 Task: Look for space in Mymensingh, Bangladesh from 8th June, 2023 to 12th June, 2023 for 2 adults in price range Rs.8000 to Rs.16000. Place can be private room with 1  bedroom having 1 bed and 1 bathroom. Property type can be flathotel. Amenities needed are: air conditioning, . Booking option can be shelf check-in. Required host language is English.
Action: Mouse moved to (442, 110)
Screenshot: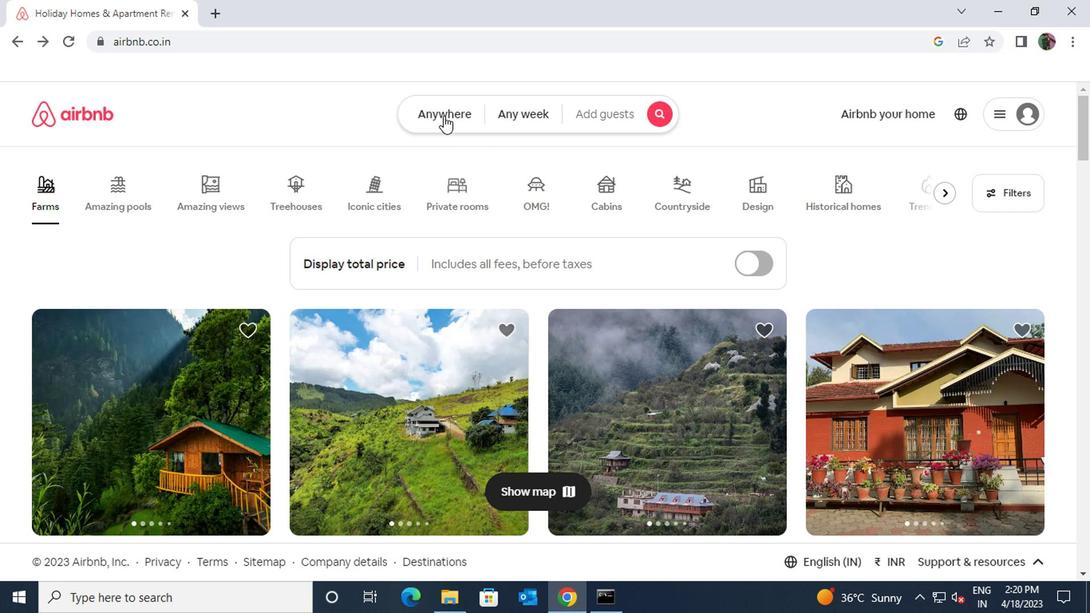 
Action: Mouse pressed left at (442, 110)
Screenshot: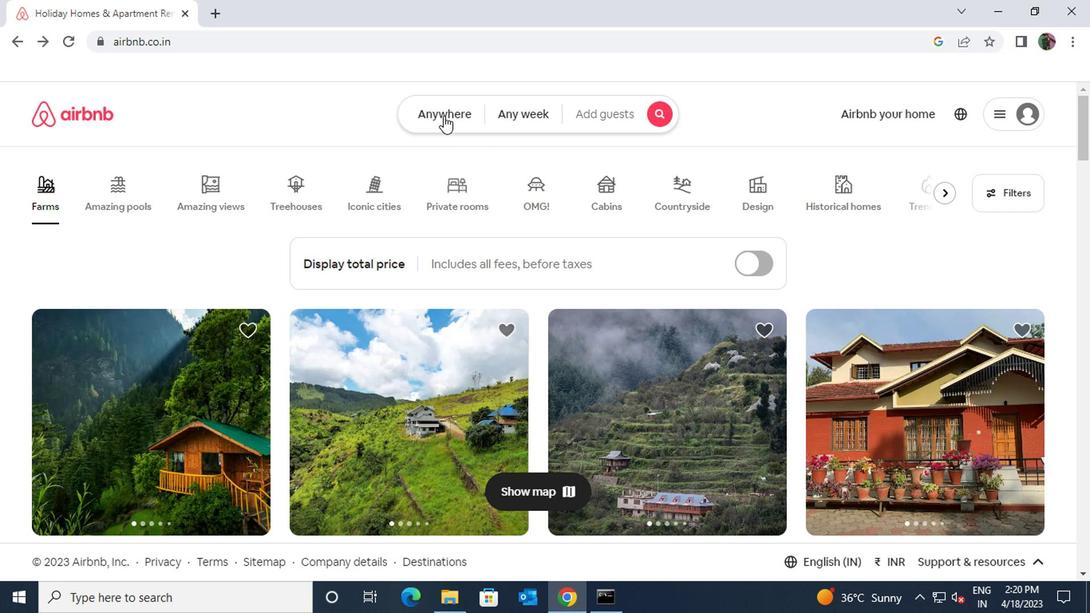 
Action: Mouse moved to (371, 173)
Screenshot: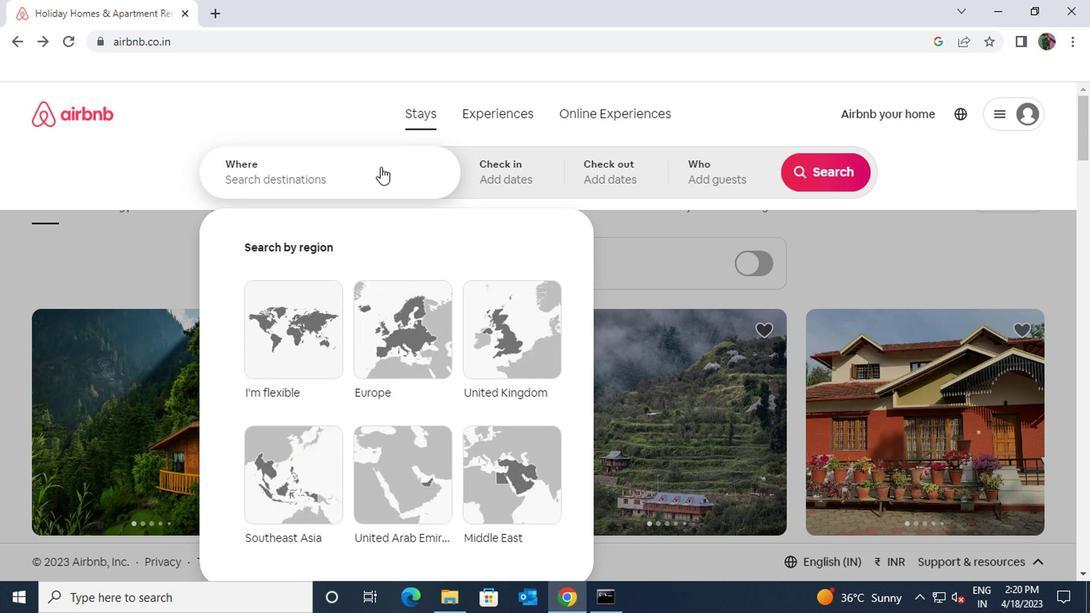 
Action: Mouse pressed left at (371, 173)
Screenshot: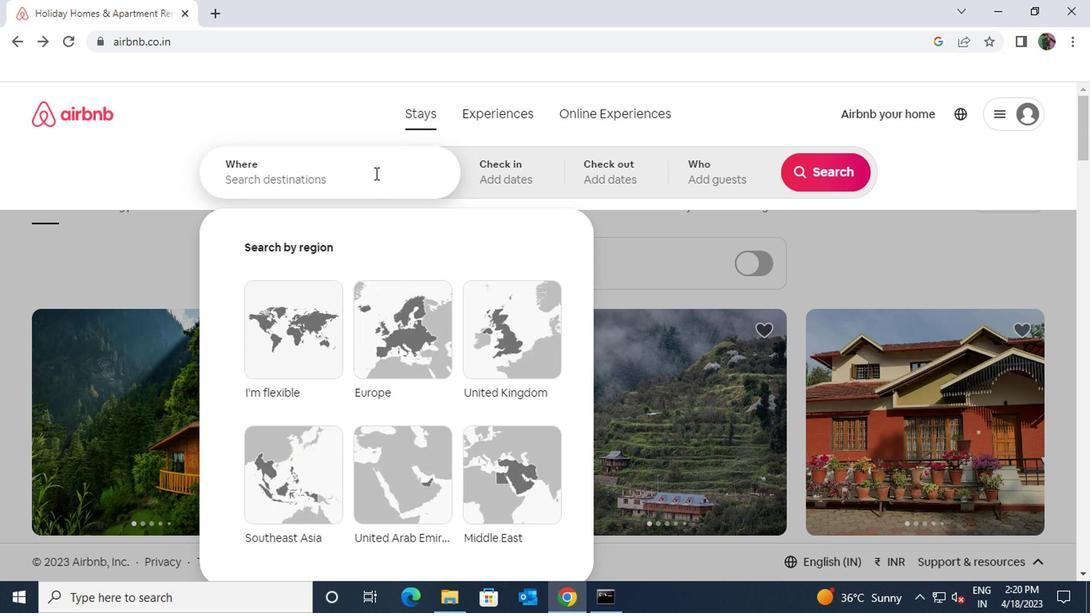 
Action: Mouse moved to (443, 157)
Screenshot: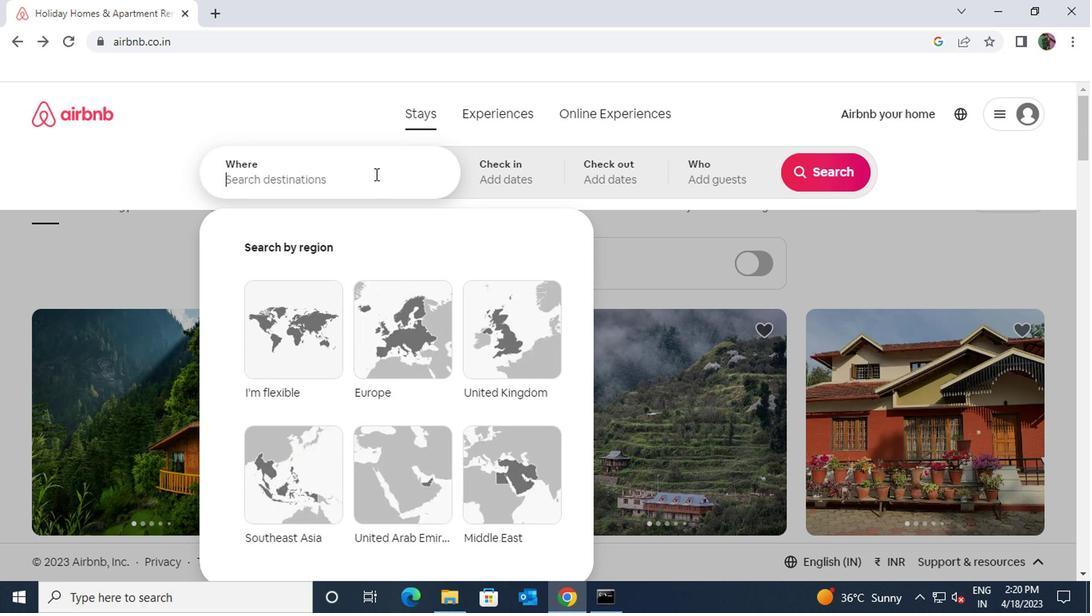 
Action: Key pressed mymensingh
Screenshot: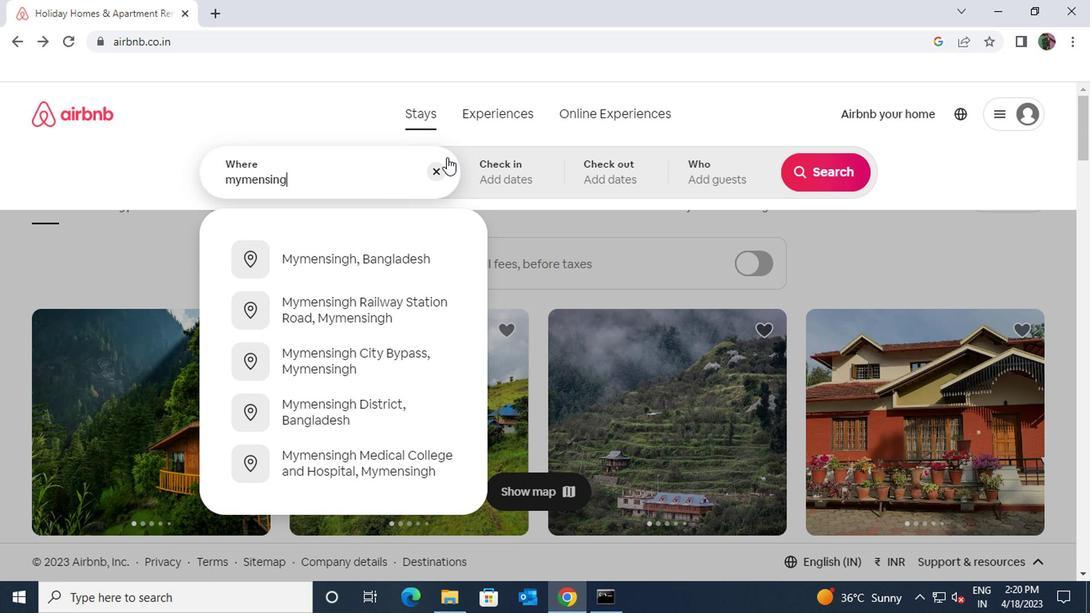 
Action: Mouse moved to (398, 263)
Screenshot: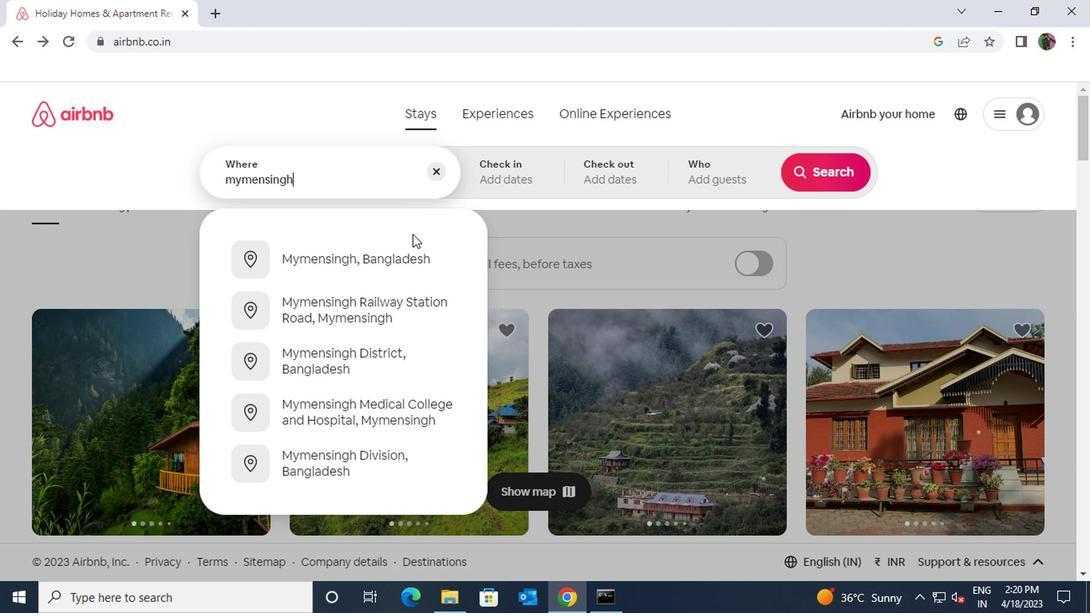 
Action: Mouse pressed left at (398, 263)
Screenshot: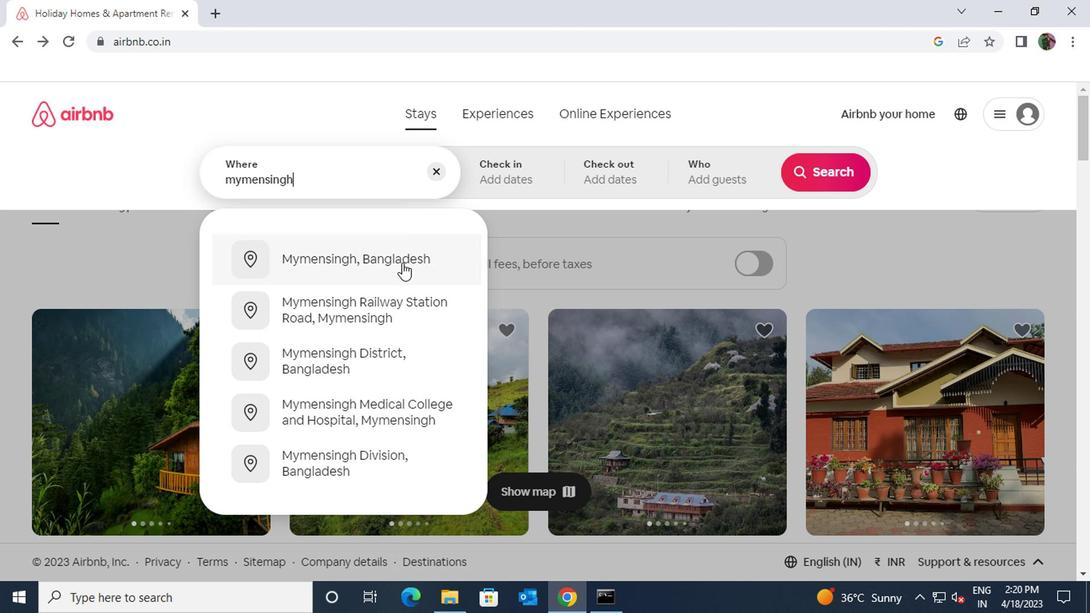 
Action: Mouse moved to (801, 296)
Screenshot: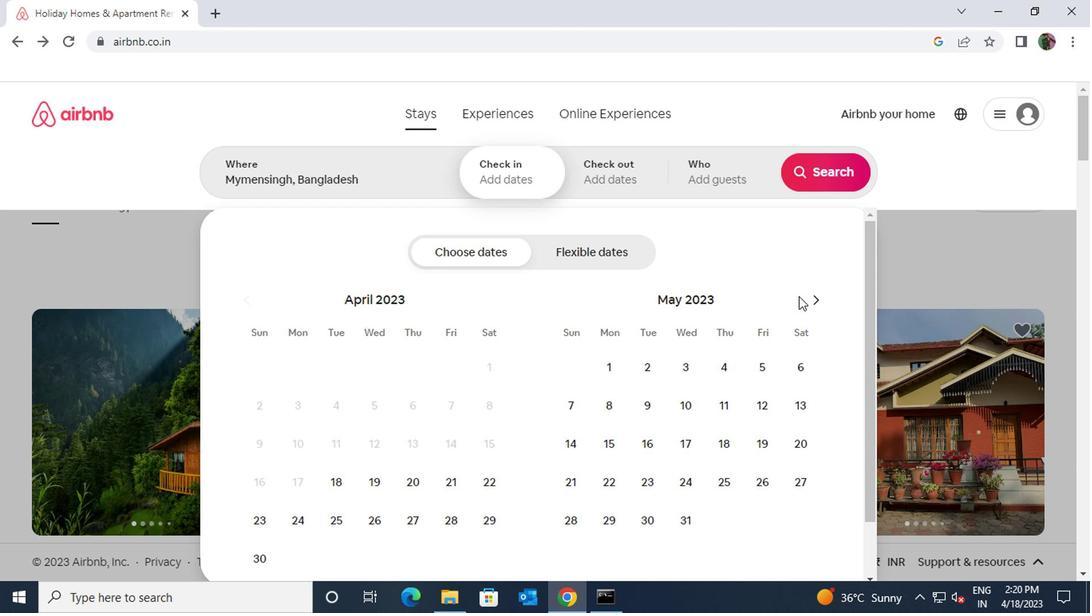 
Action: Mouse pressed left at (801, 296)
Screenshot: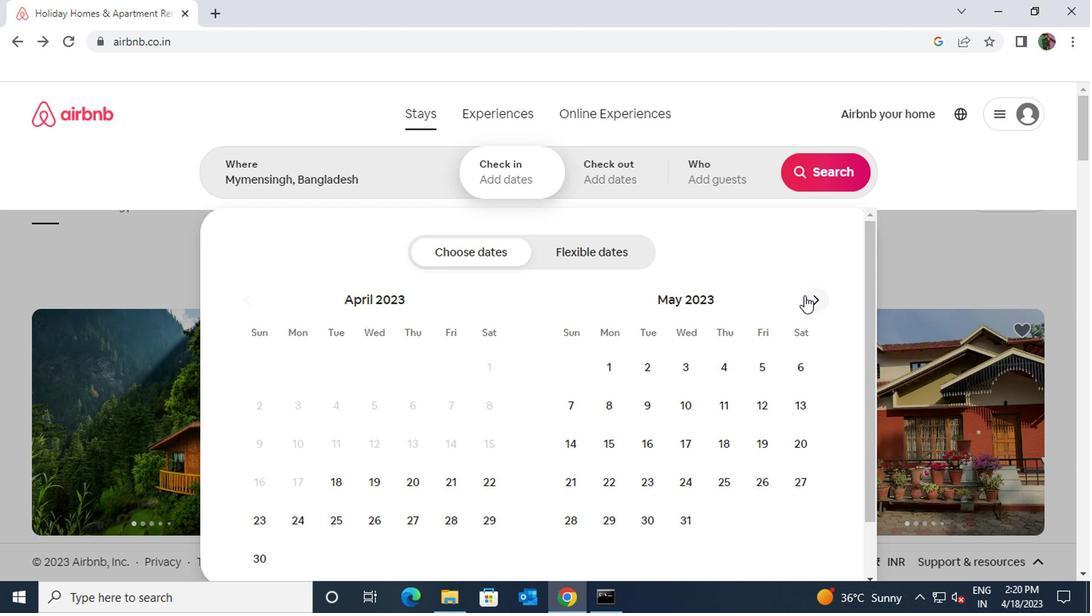 
Action: Mouse moved to (724, 405)
Screenshot: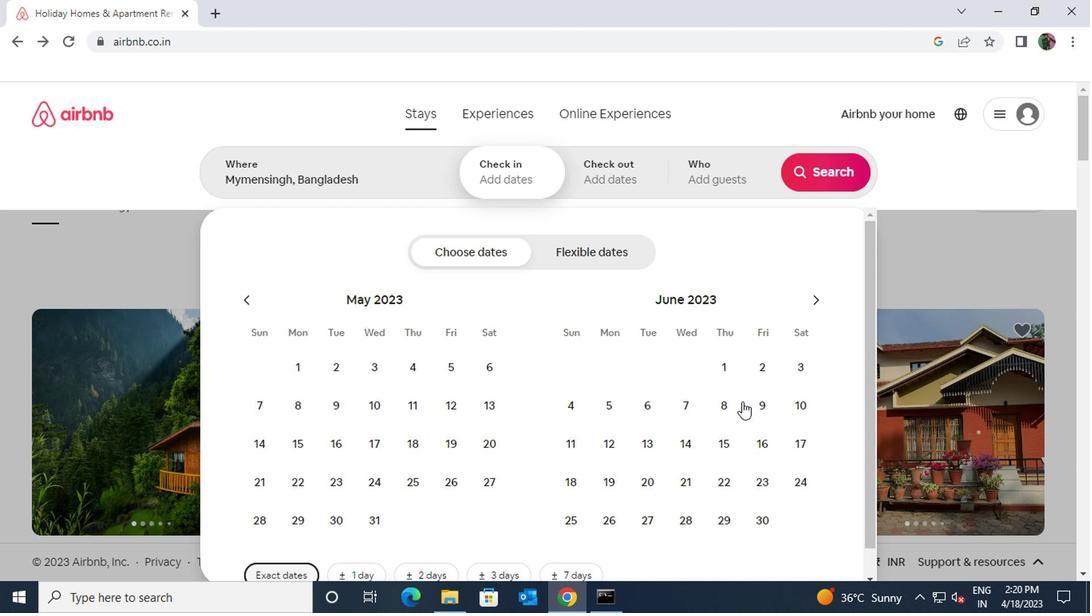 
Action: Mouse pressed left at (724, 405)
Screenshot: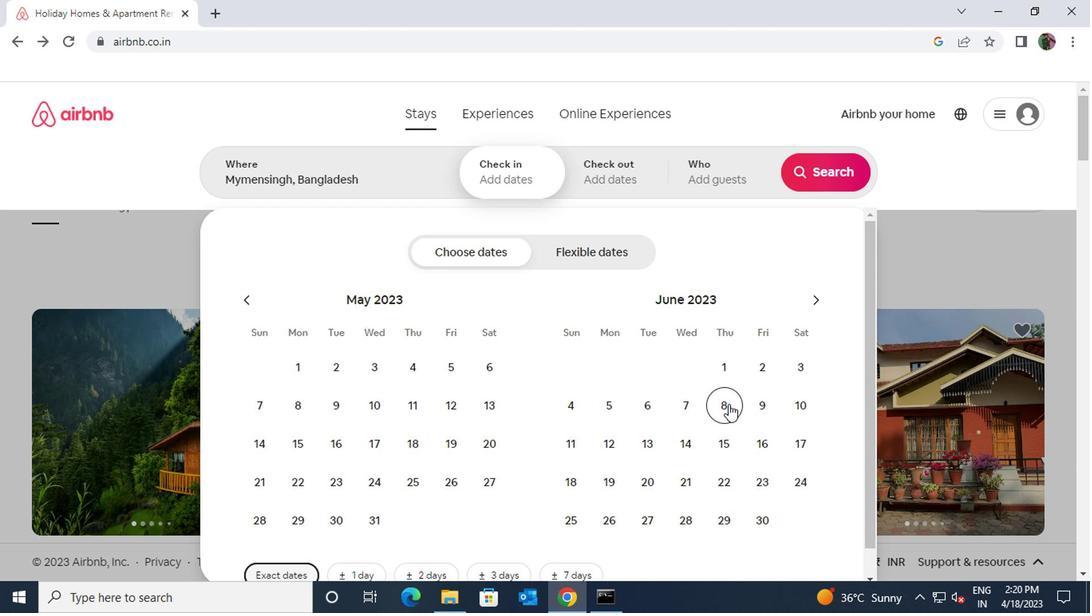 
Action: Mouse moved to (606, 435)
Screenshot: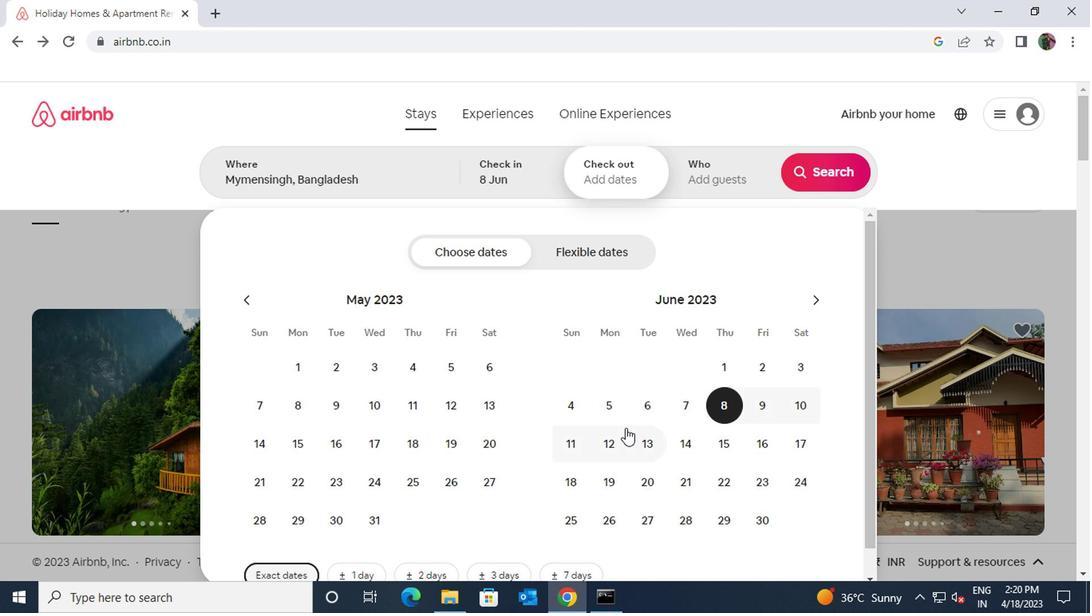 
Action: Mouse pressed left at (606, 435)
Screenshot: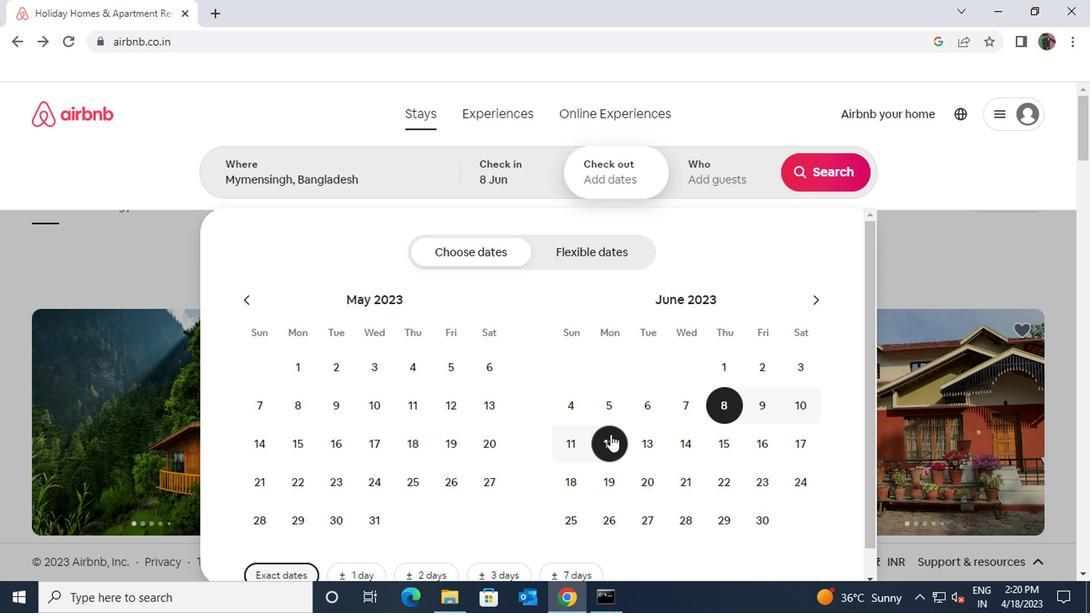 
Action: Mouse moved to (702, 173)
Screenshot: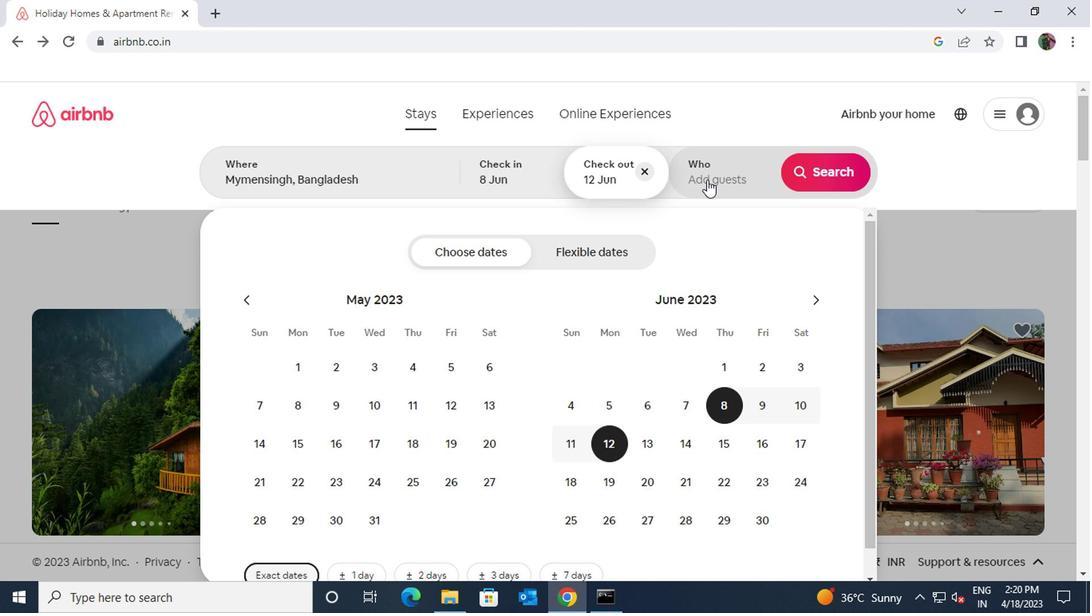 
Action: Mouse pressed left at (702, 173)
Screenshot: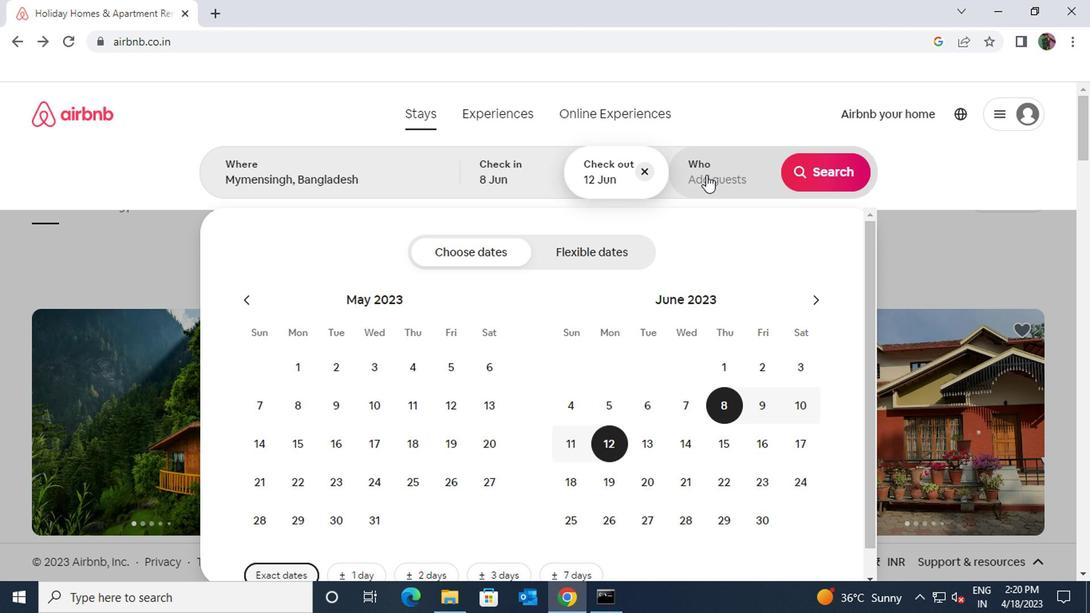 
Action: Mouse moved to (834, 256)
Screenshot: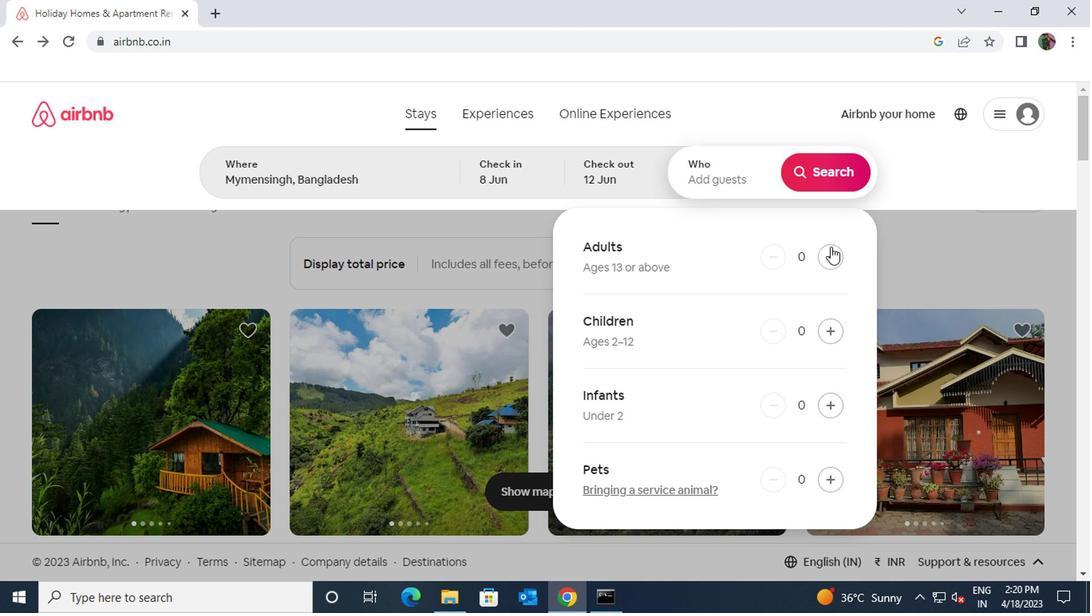 
Action: Mouse pressed left at (834, 256)
Screenshot: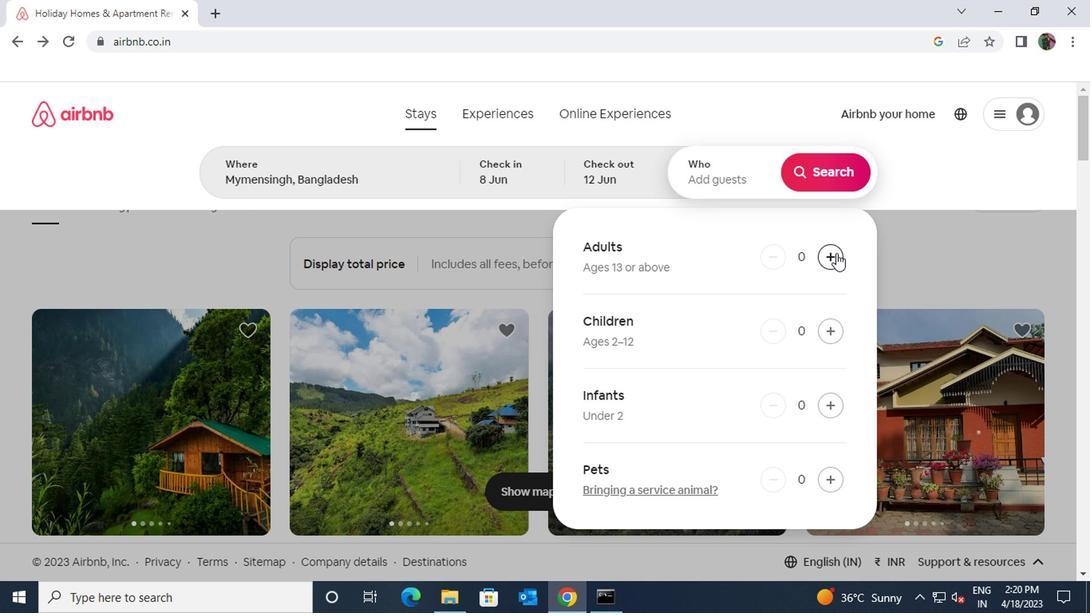 
Action: Mouse moved to (834, 256)
Screenshot: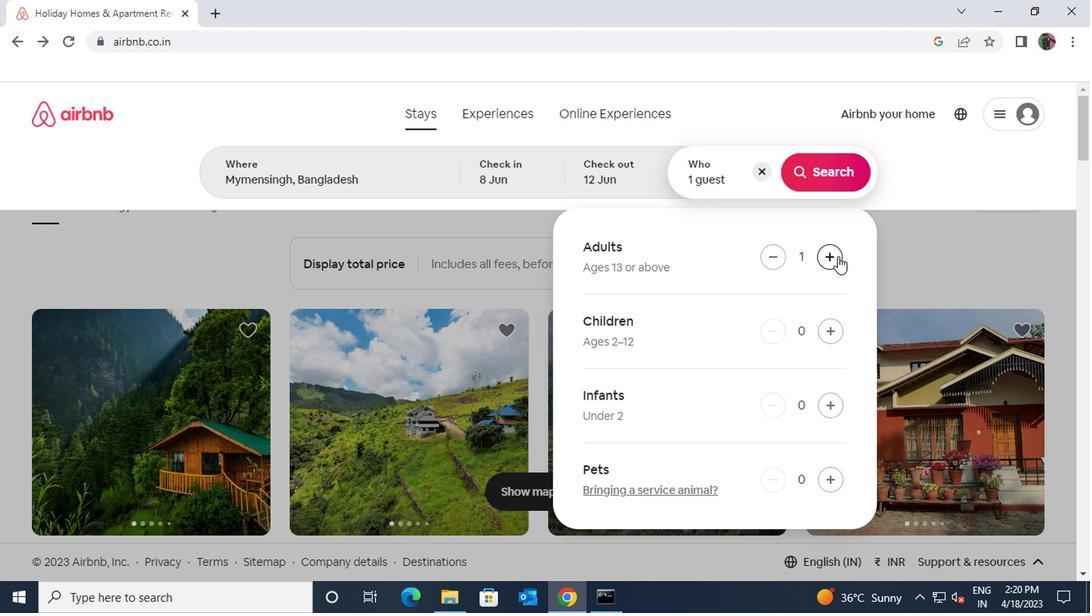
Action: Mouse pressed left at (834, 256)
Screenshot: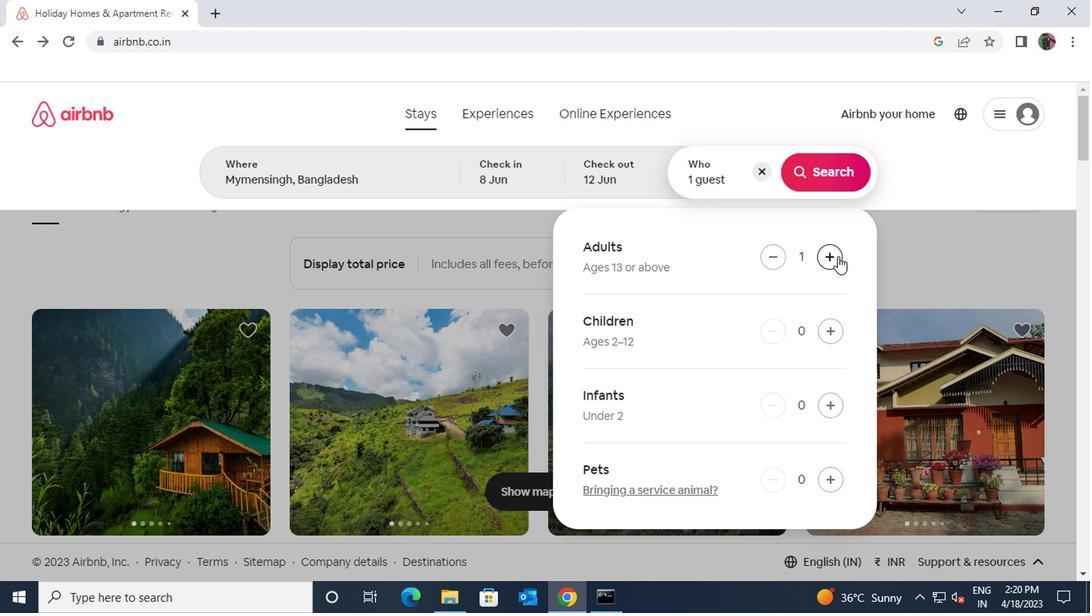 
Action: Mouse moved to (822, 176)
Screenshot: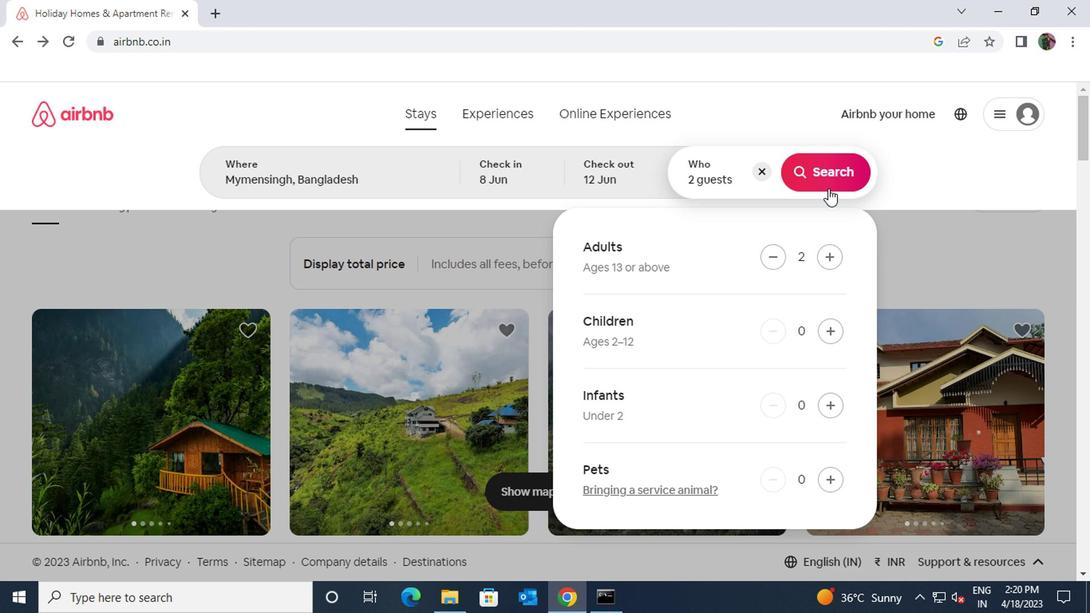 
Action: Mouse pressed left at (822, 176)
Screenshot: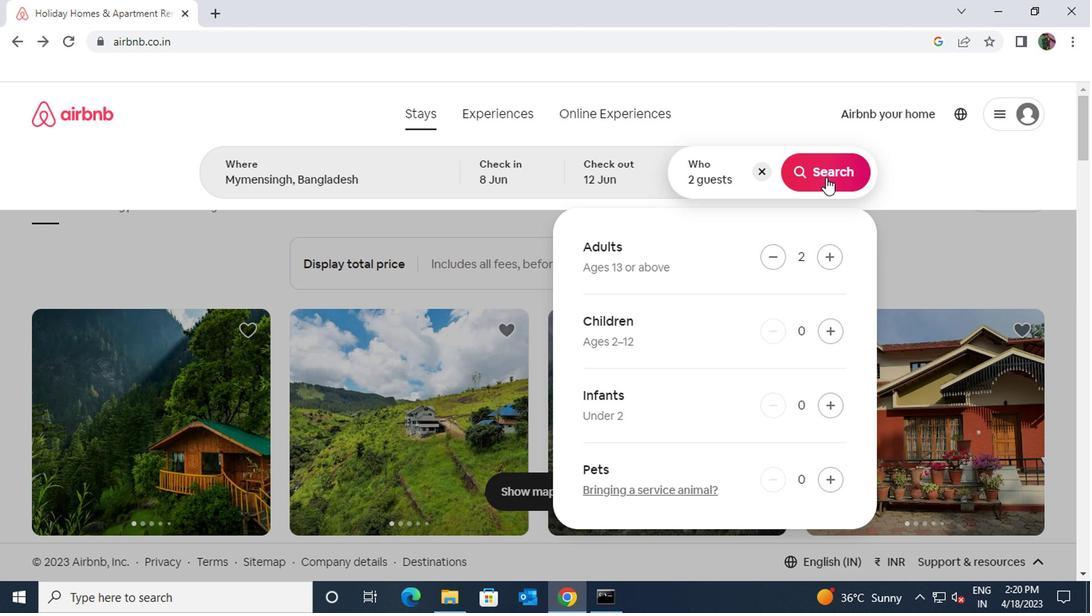
Action: Mouse moved to (997, 173)
Screenshot: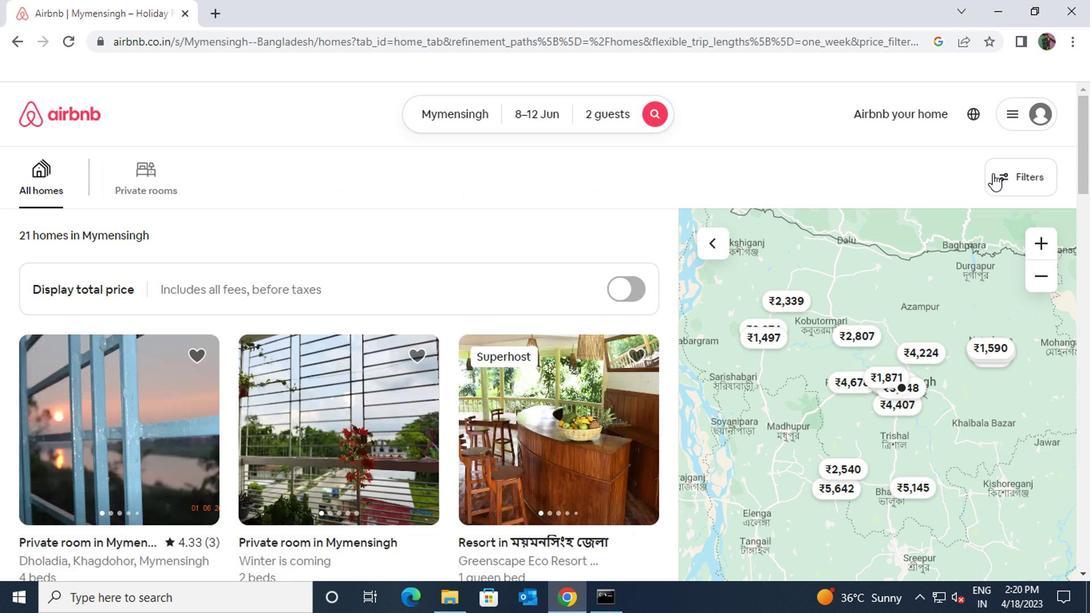 
Action: Mouse pressed left at (997, 173)
Screenshot: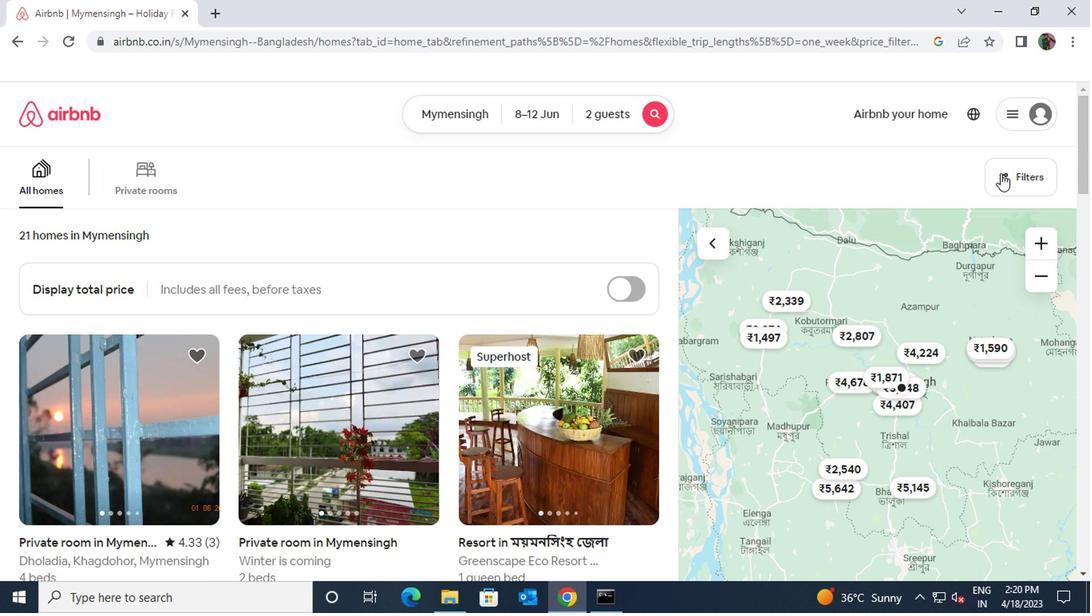 
Action: Mouse moved to (336, 382)
Screenshot: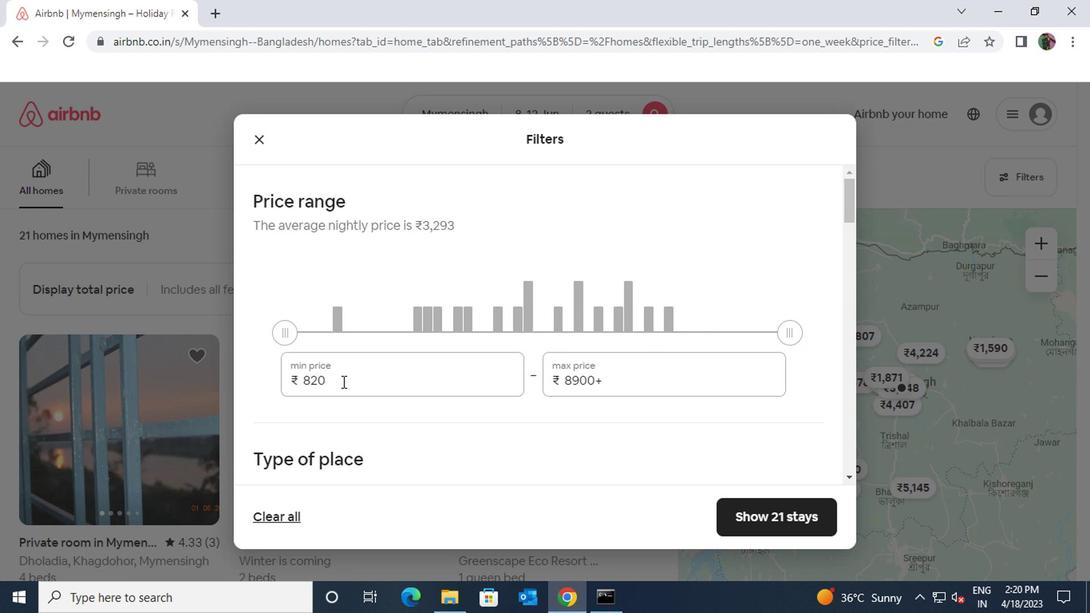 
Action: Mouse pressed left at (336, 382)
Screenshot: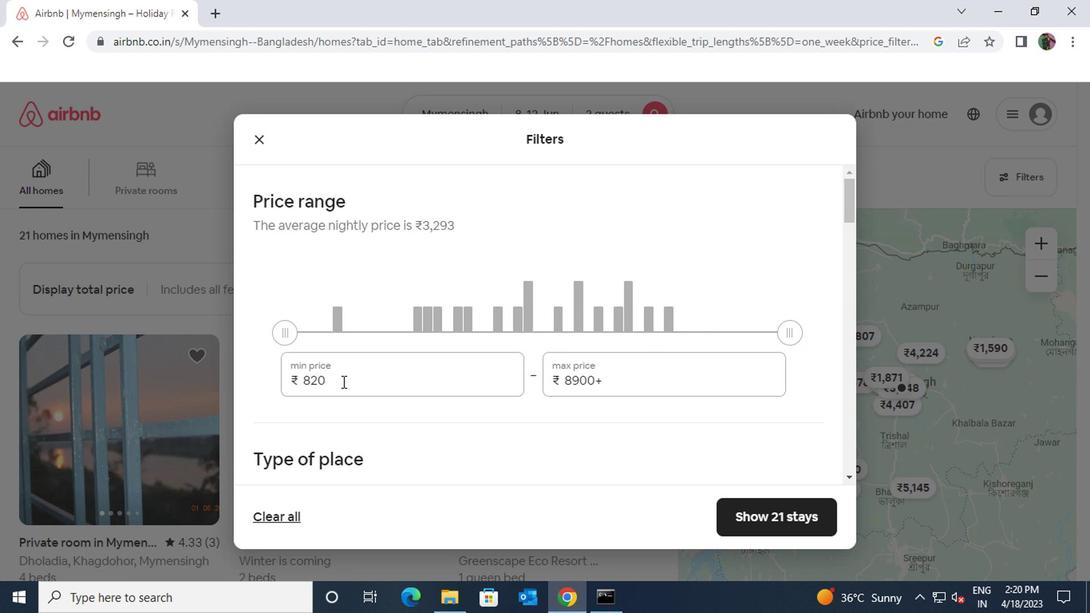 
Action: Mouse moved to (292, 382)
Screenshot: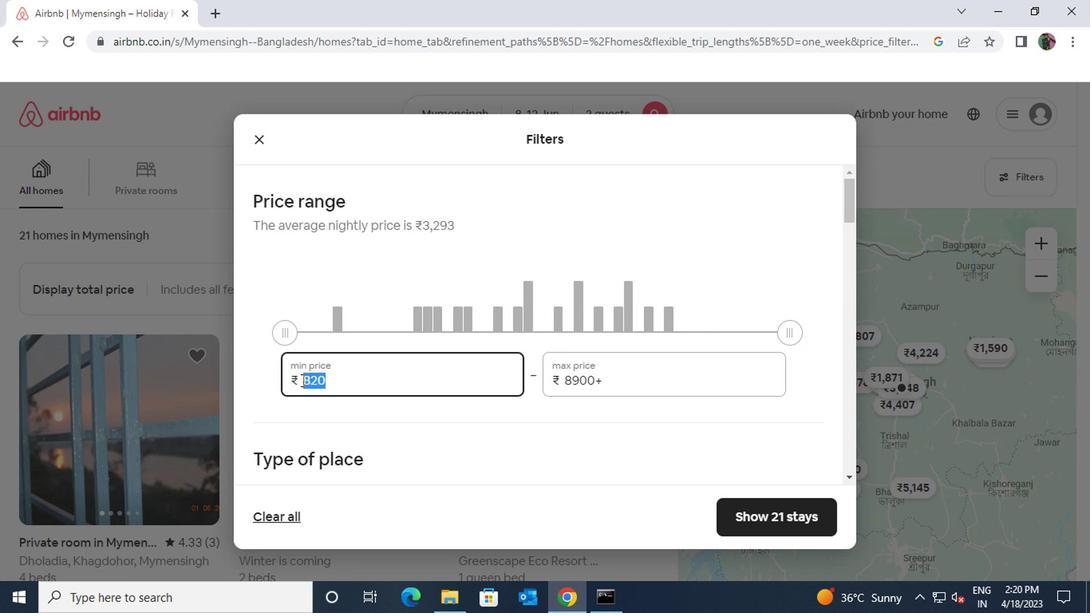 
Action: Key pressed 8000
Screenshot: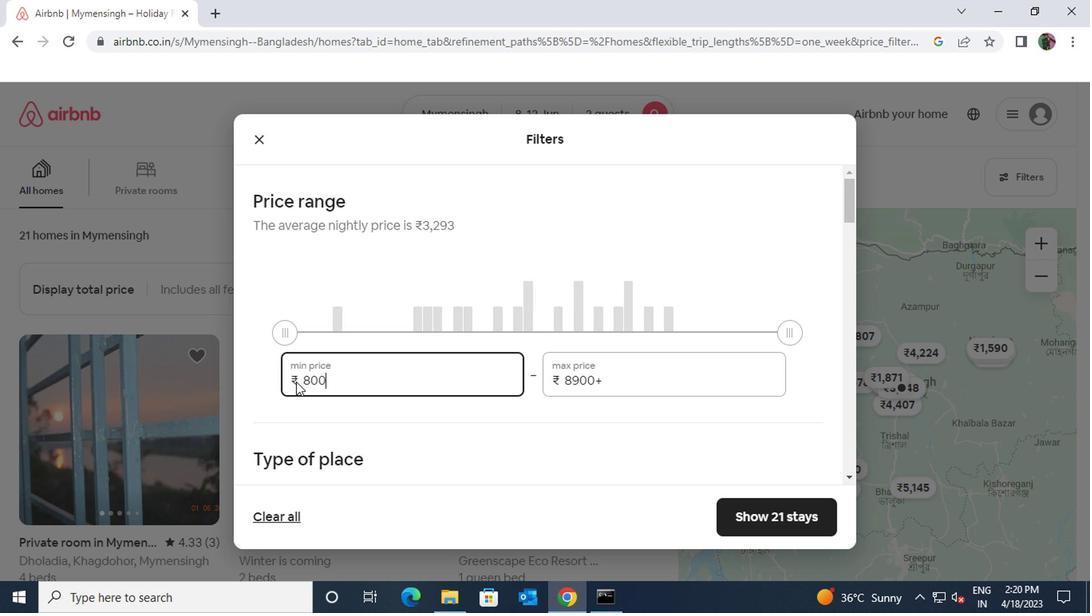 
Action: Mouse moved to (599, 379)
Screenshot: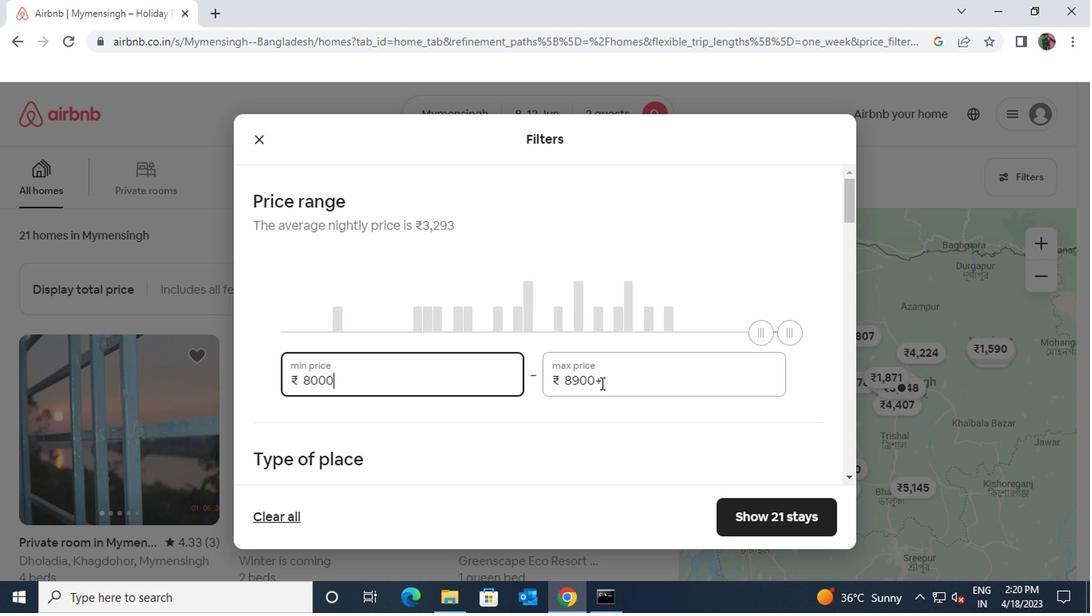 
Action: Mouse pressed left at (599, 379)
Screenshot: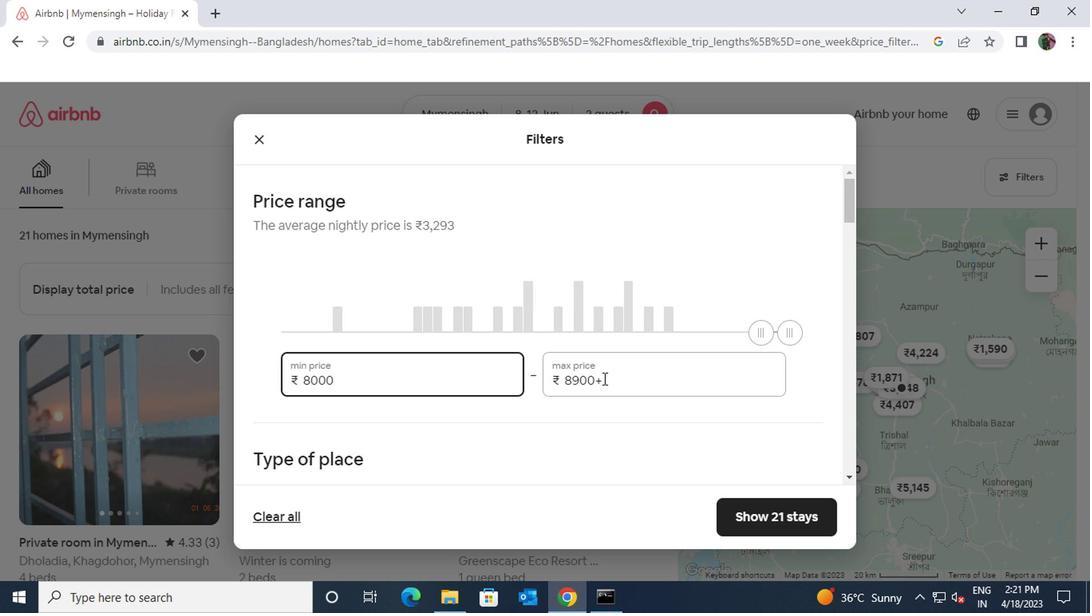 
Action: Mouse moved to (556, 378)
Screenshot: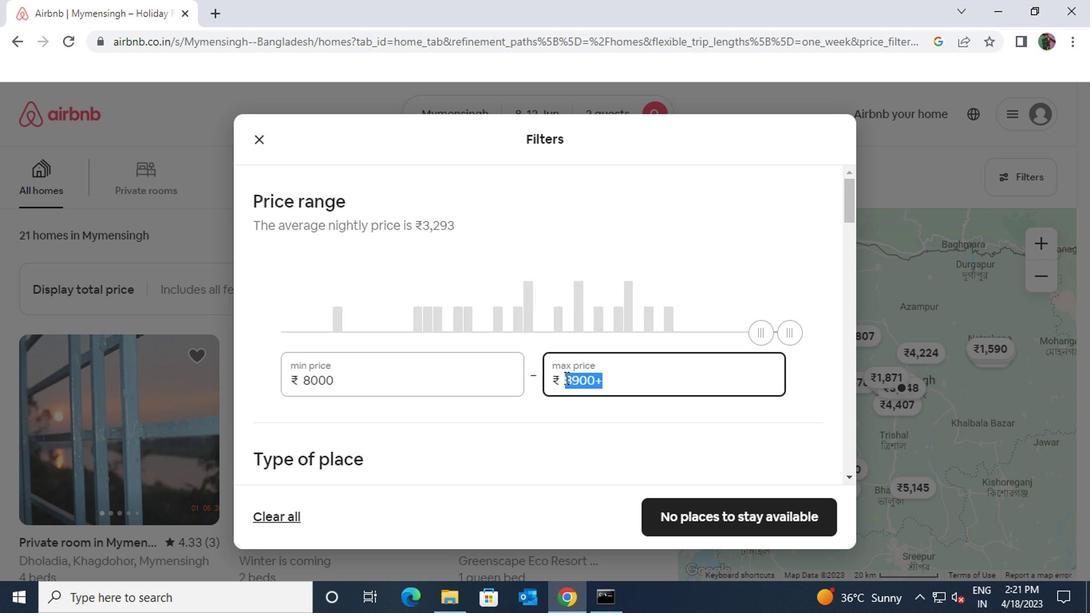 
Action: Key pressed 16000
Screenshot: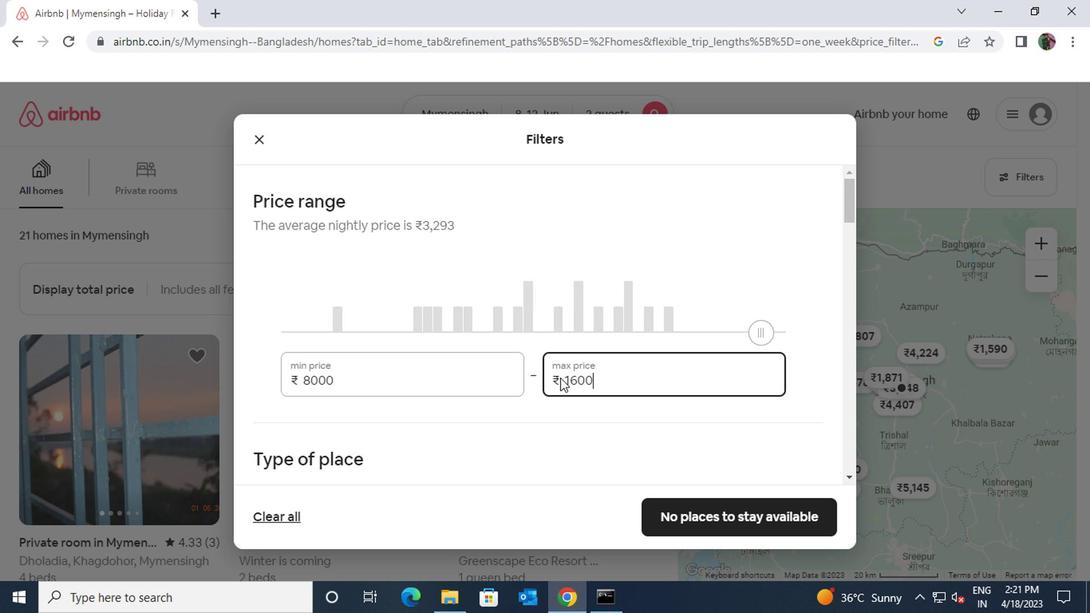 
Action: Mouse moved to (541, 418)
Screenshot: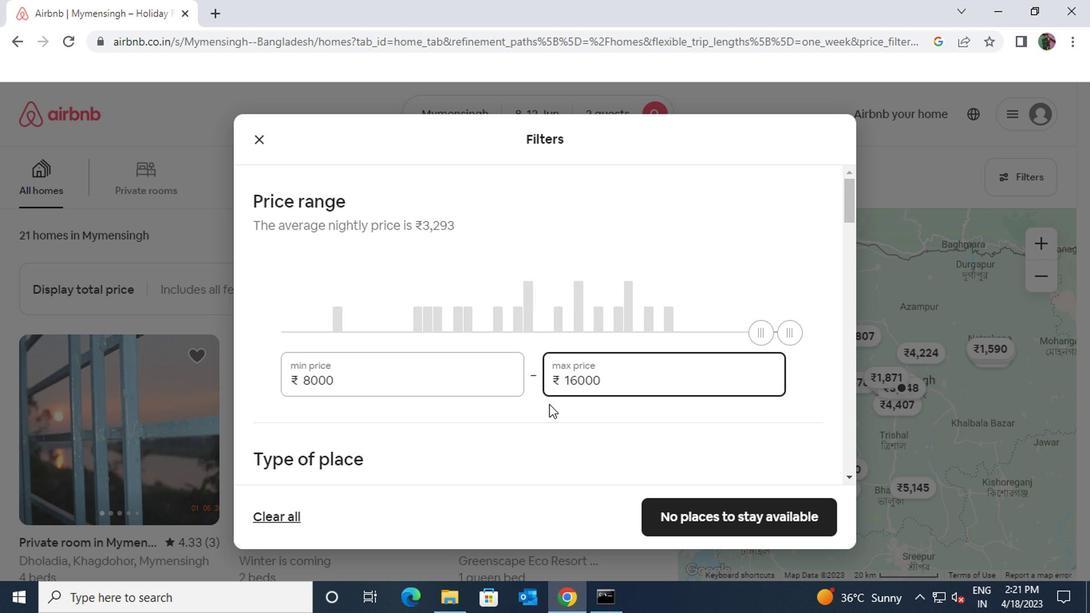 
Action: Mouse scrolled (541, 417) with delta (0, 0)
Screenshot: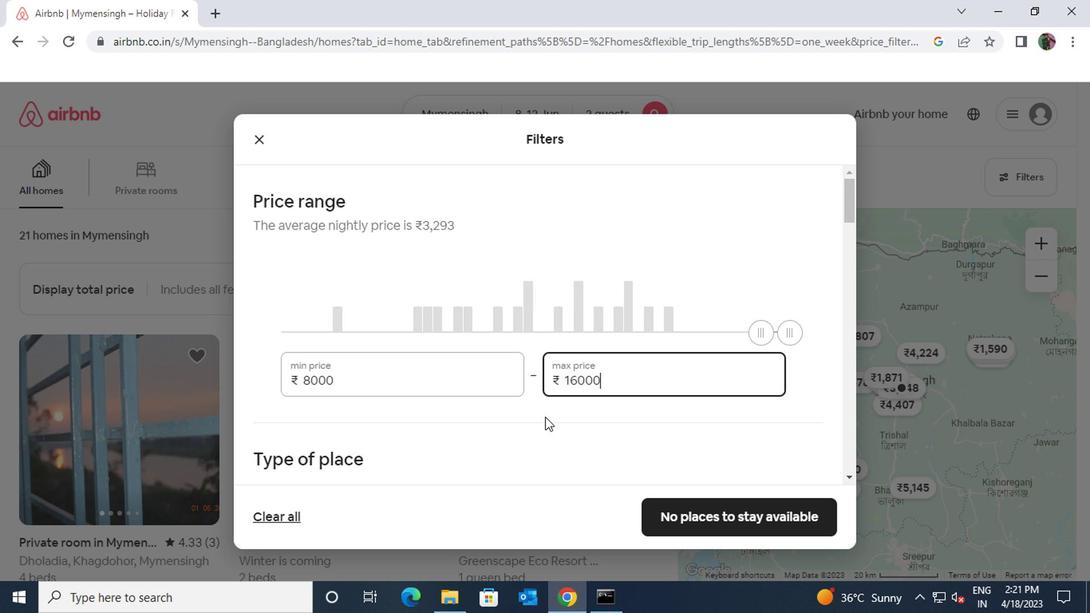 
Action: Mouse scrolled (541, 417) with delta (0, 0)
Screenshot: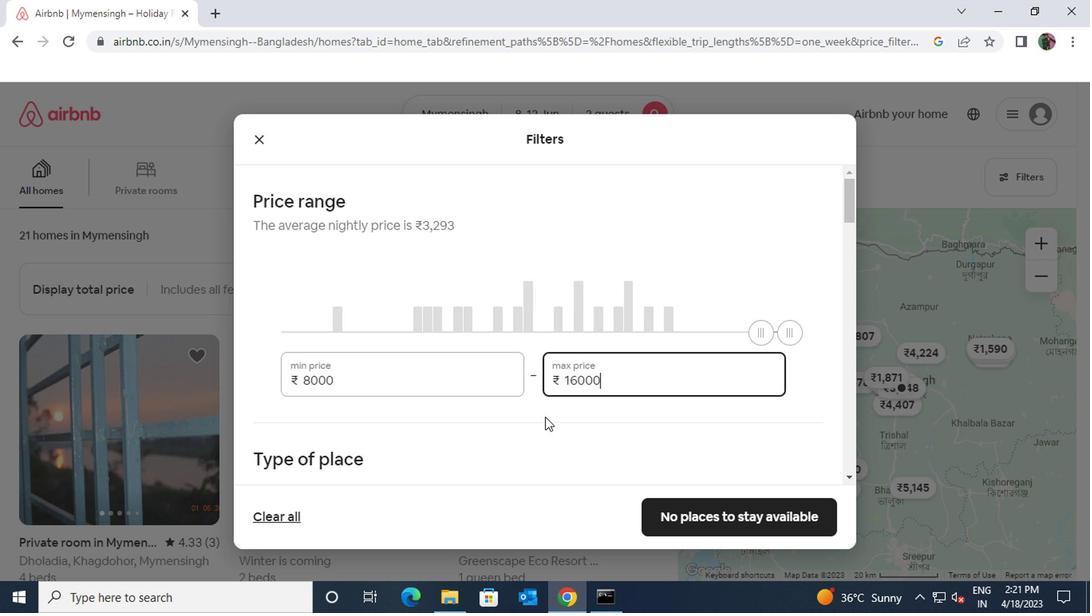 
Action: Mouse moved to (538, 352)
Screenshot: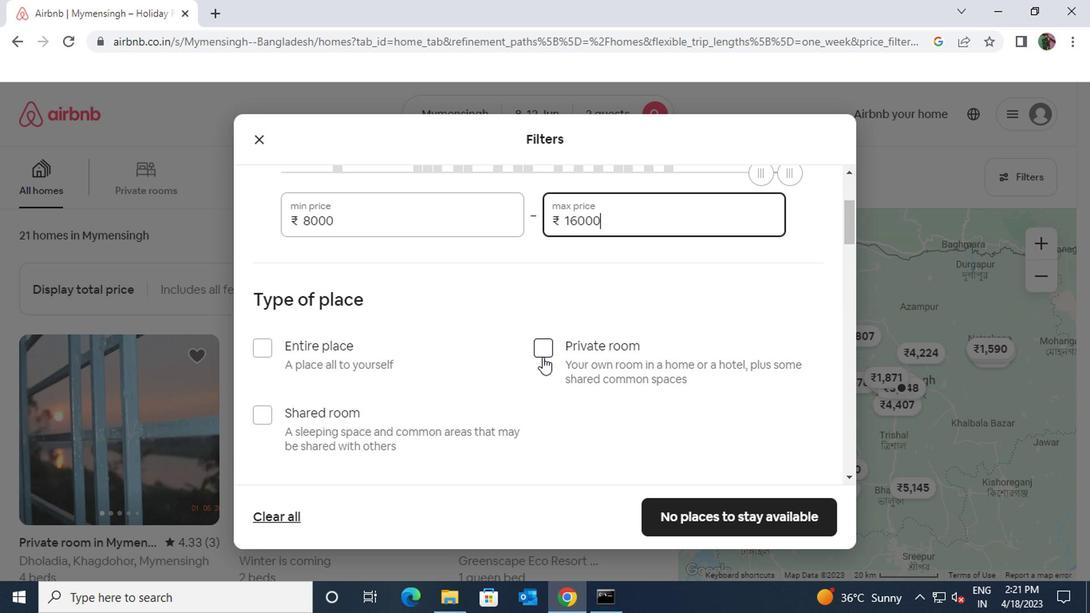 
Action: Mouse pressed left at (538, 352)
Screenshot: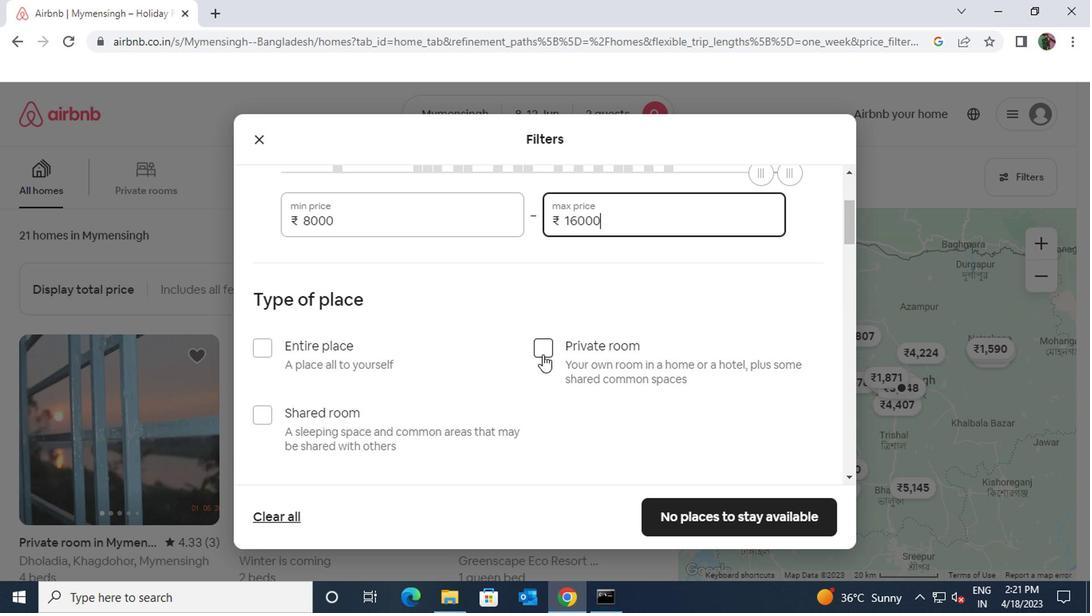 
Action: Mouse moved to (543, 437)
Screenshot: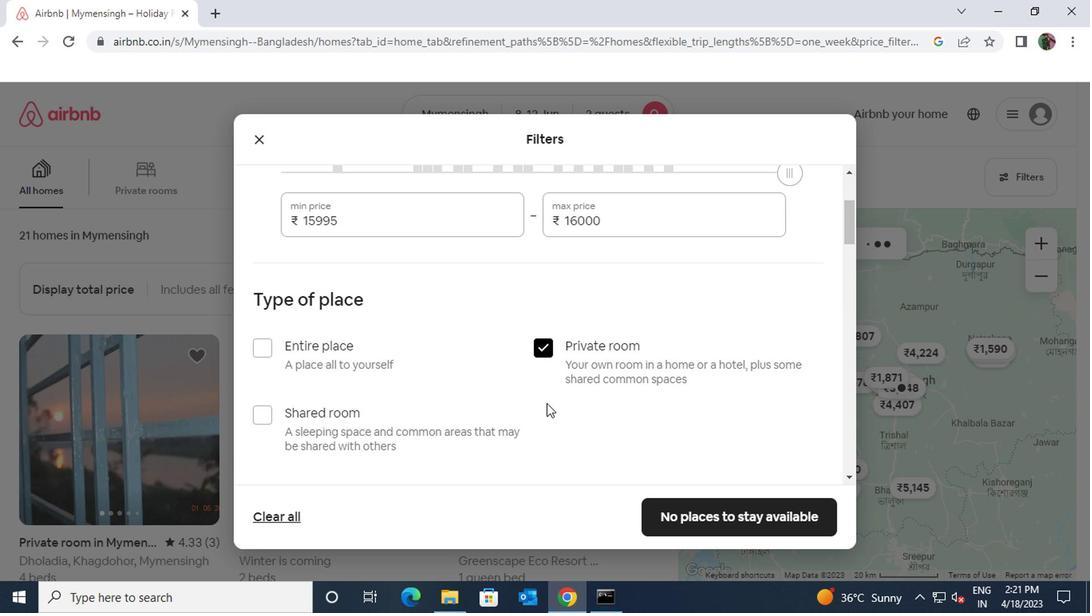 
Action: Mouse scrolled (543, 436) with delta (0, 0)
Screenshot: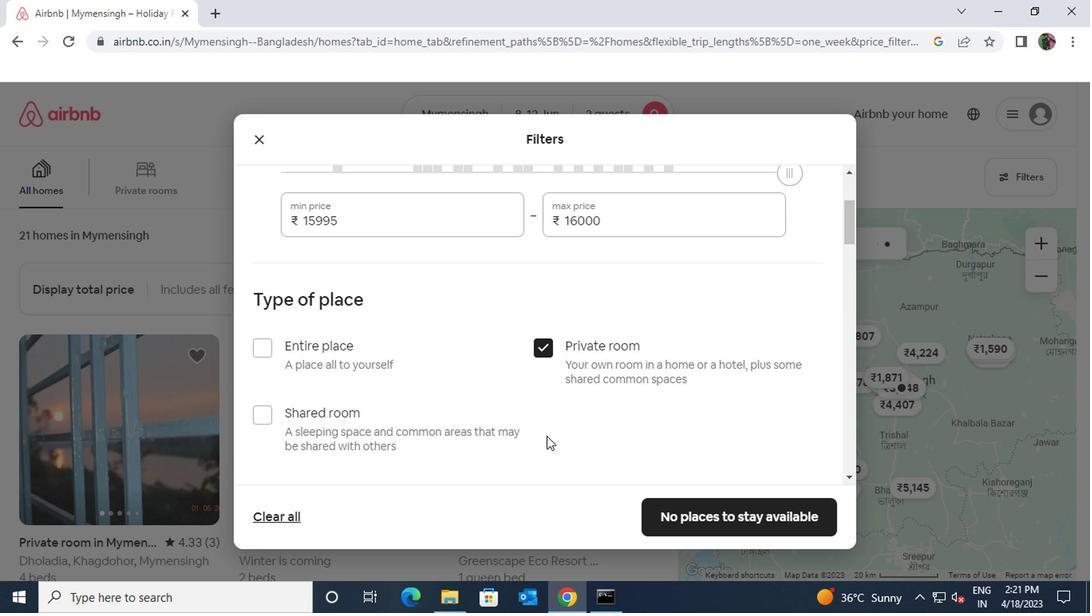 
Action: Mouse scrolled (543, 436) with delta (0, 0)
Screenshot: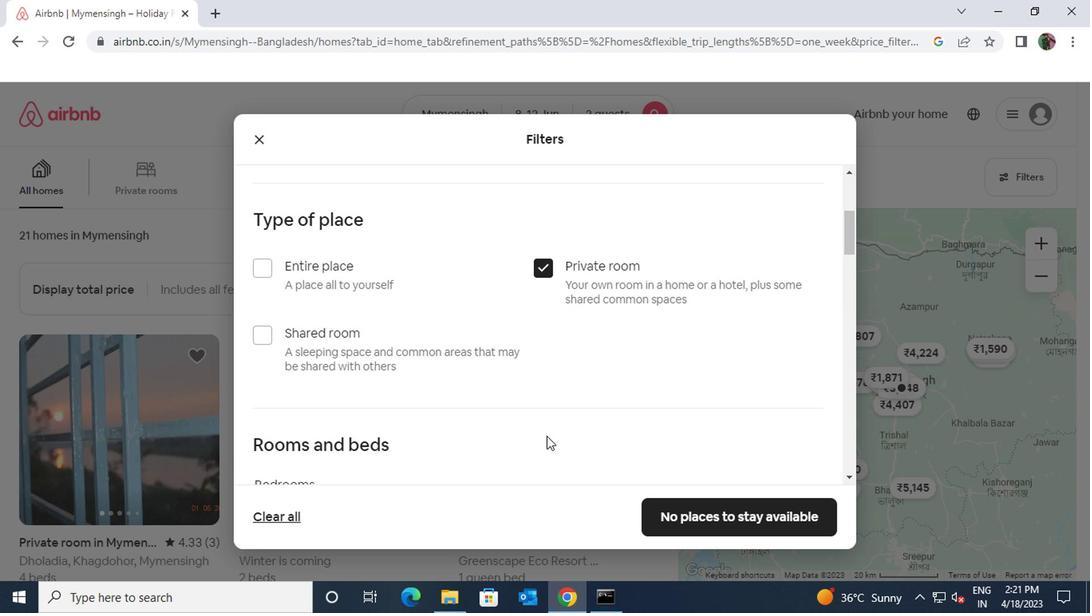 
Action: Mouse scrolled (543, 436) with delta (0, 0)
Screenshot: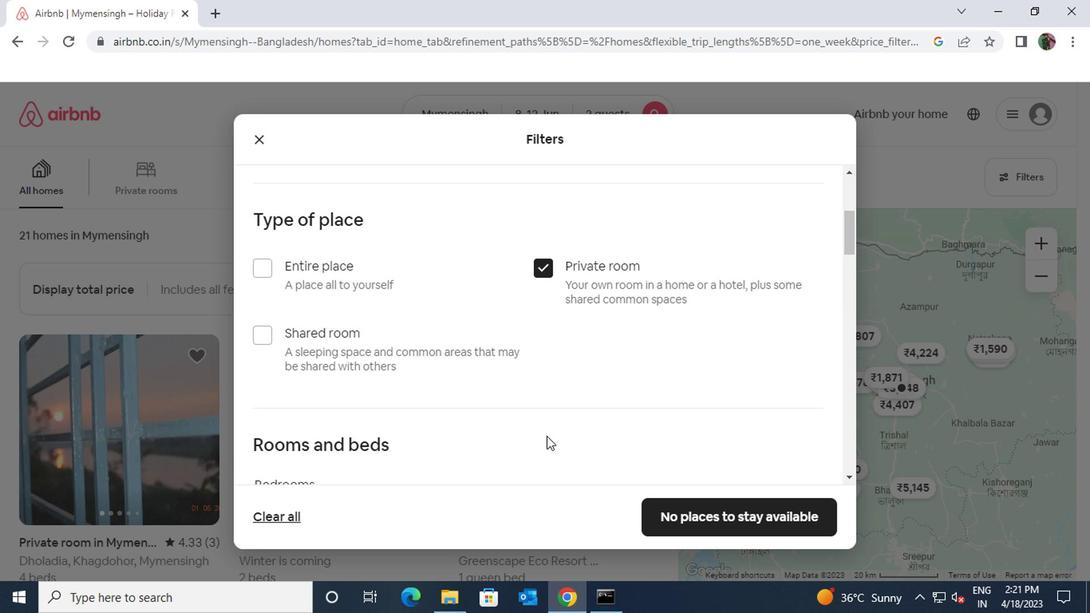 
Action: Mouse moved to (340, 375)
Screenshot: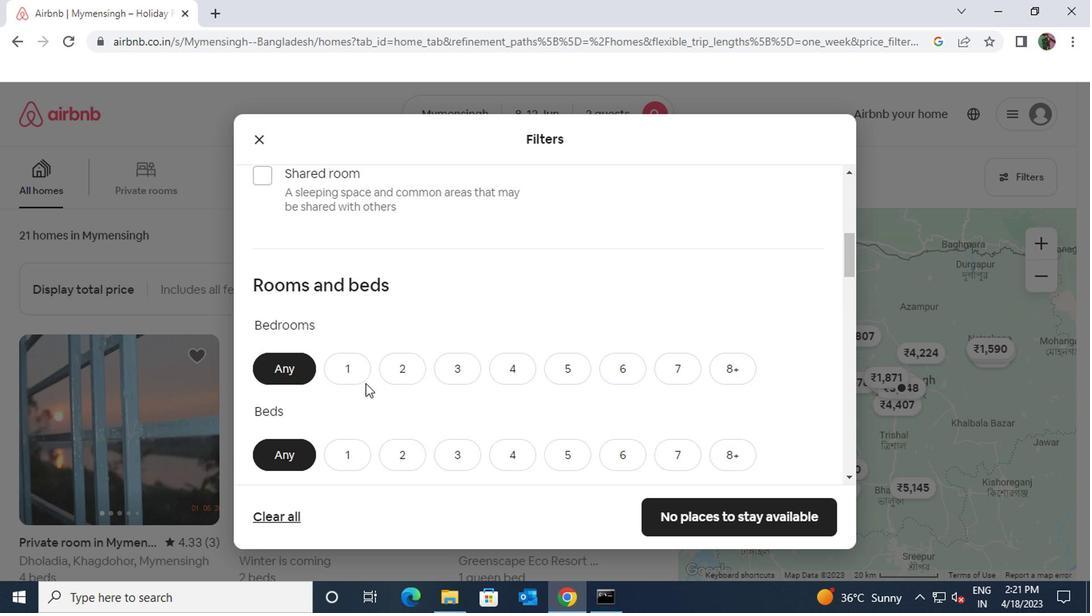 
Action: Mouse pressed left at (340, 375)
Screenshot: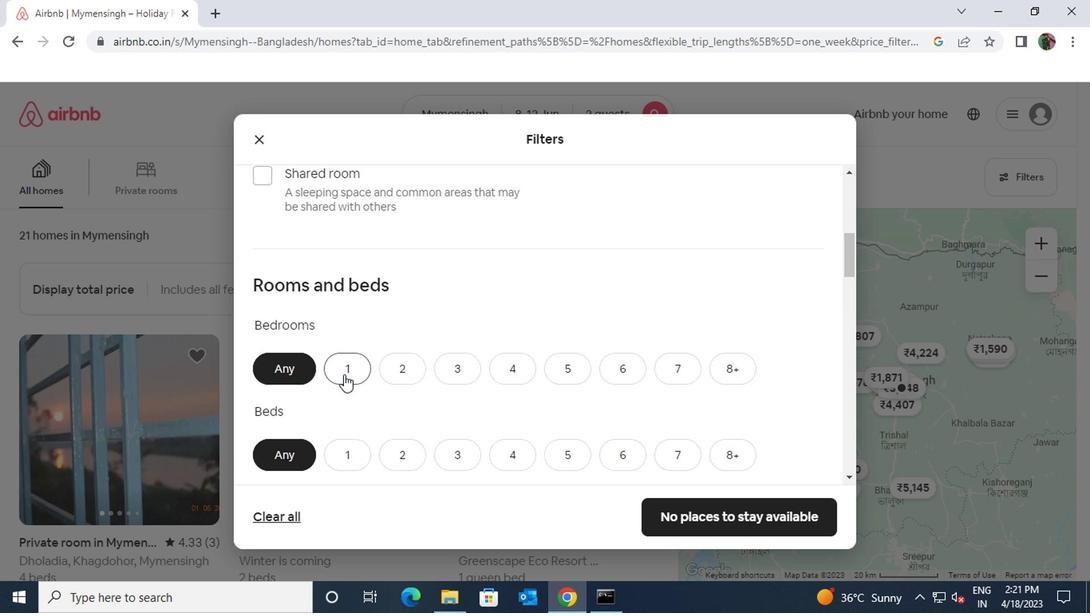 
Action: Mouse moved to (351, 452)
Screenshot: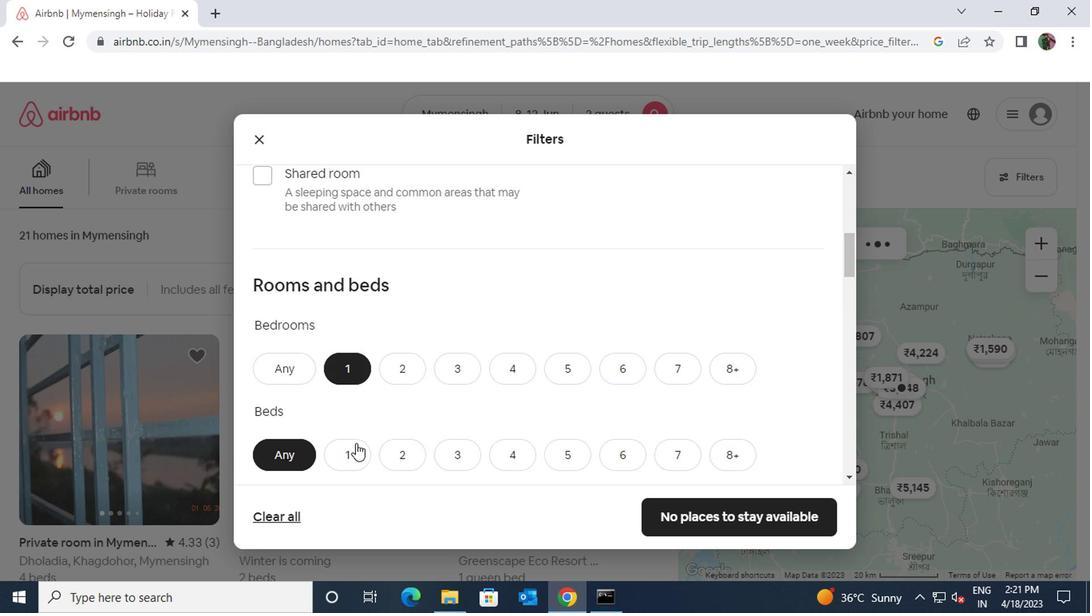 
Action: Mouse pressed left at (351, 452)
Screenshot: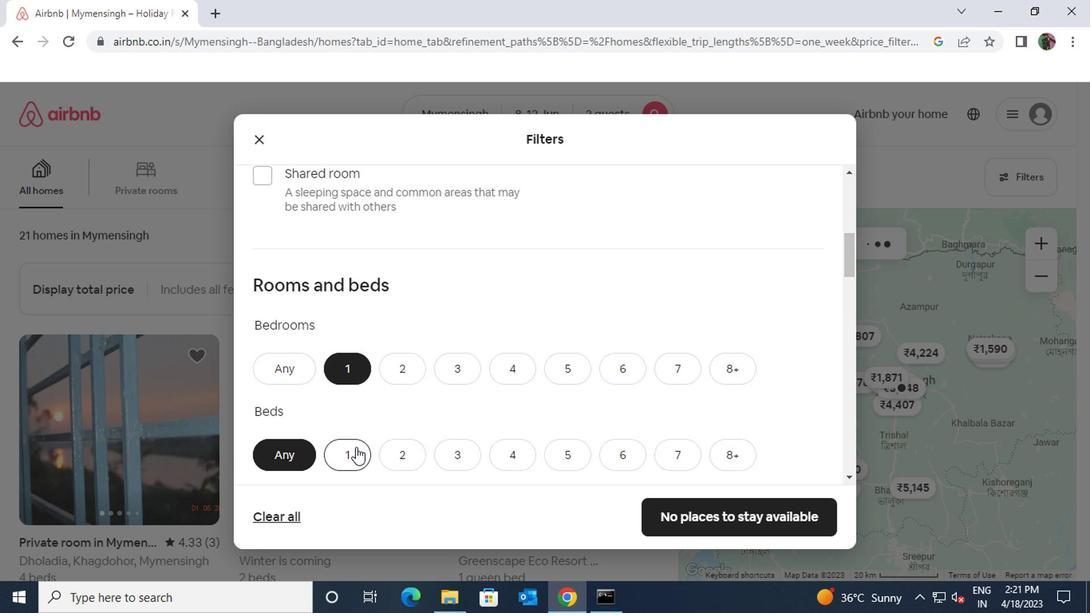 
Action: Mouse scrolled (351, 451) with delta (0, -1)
Screenshot: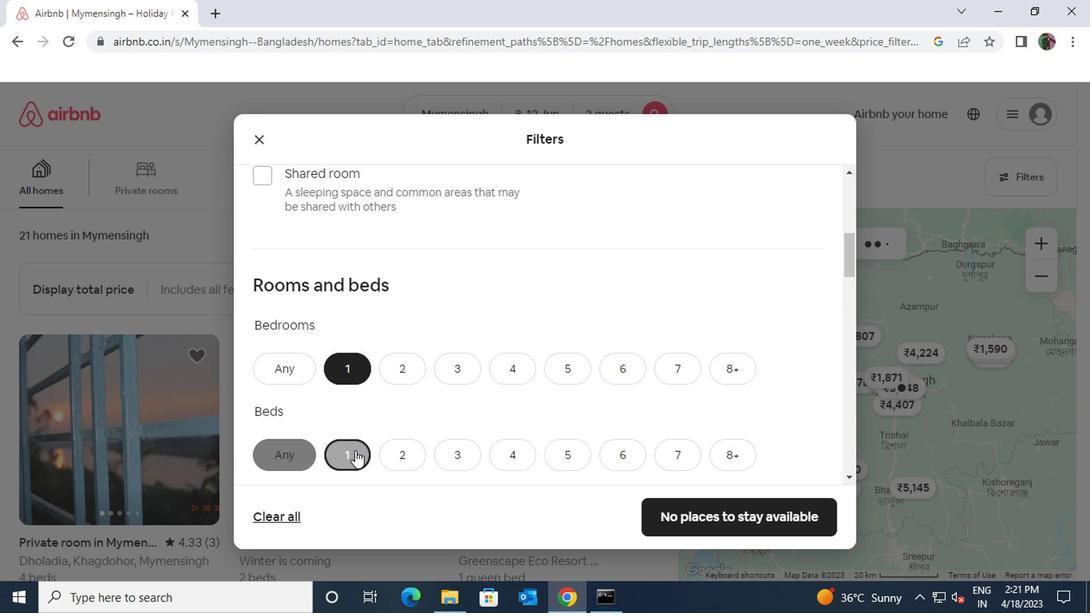 
Action: Mouse pressed left at (351, 452)
Screenshot: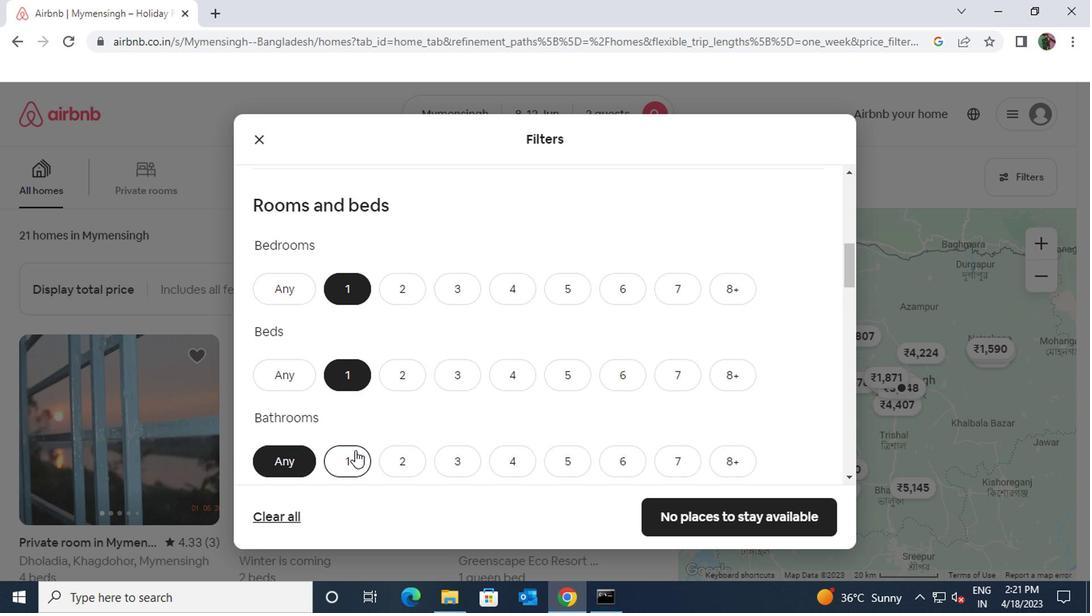 
Action: Mouse scrolled (351, 451) with delta (0, -1)
Screenshot: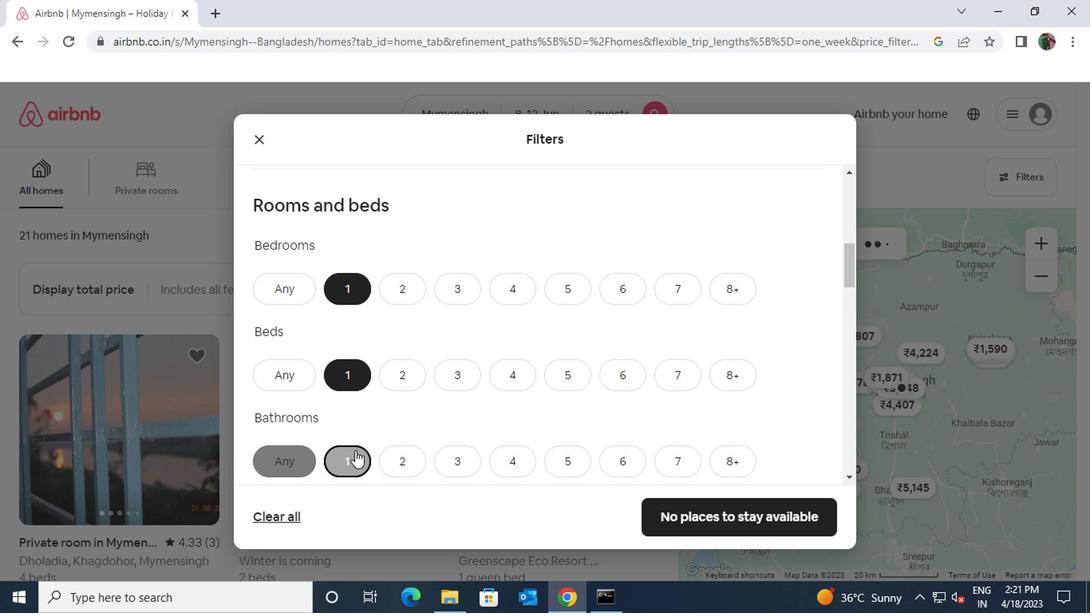 
Action: Mouse scrolled (351, 451) with delta (0, -1)
Screenshot: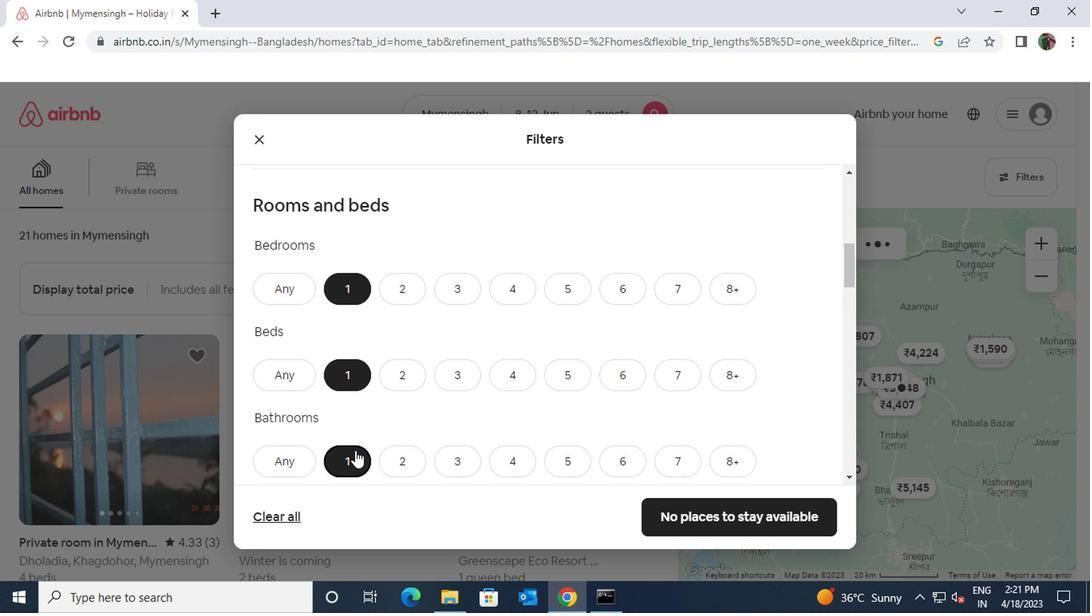 
Action: Mouse scrolled (351, 451) with delta (0, -1)
Screenshot: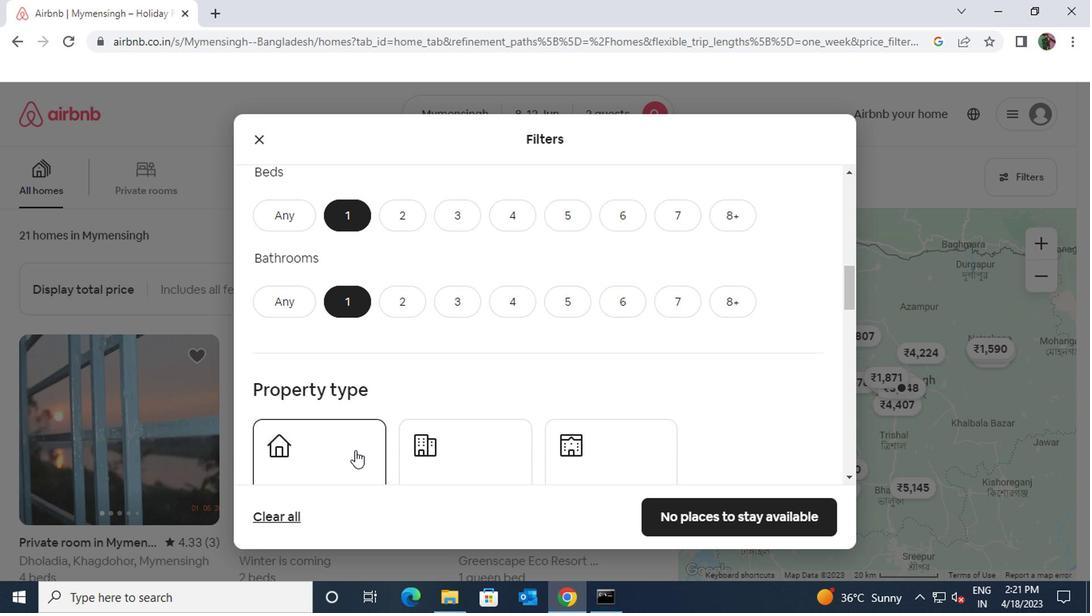
Action: Mouse moved to (565, 405)
Screenshot: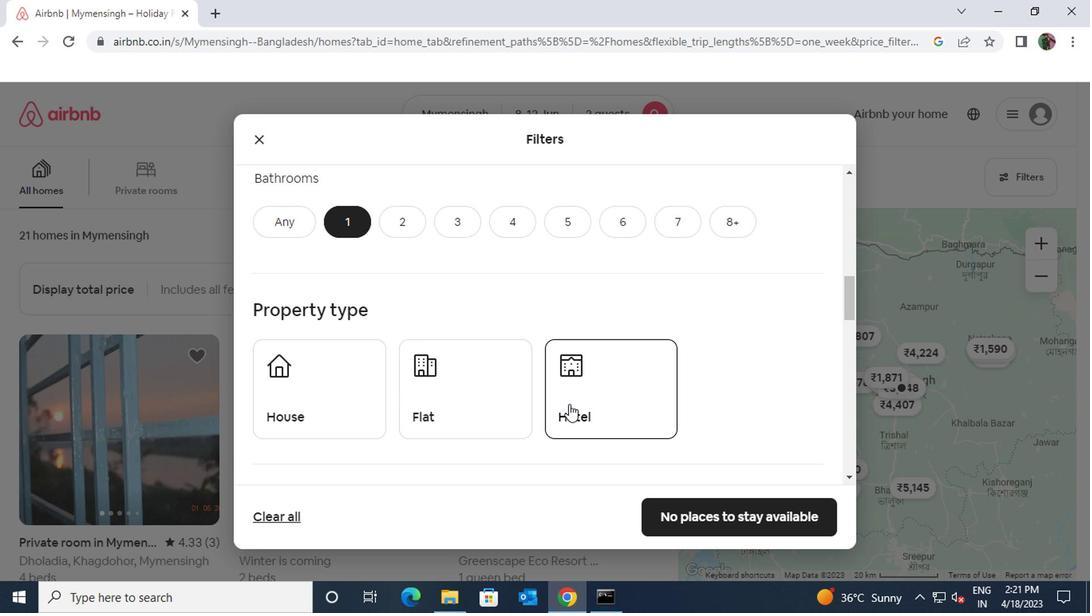 
Action: Mouse pressed left at (565, 405)
Screenshot: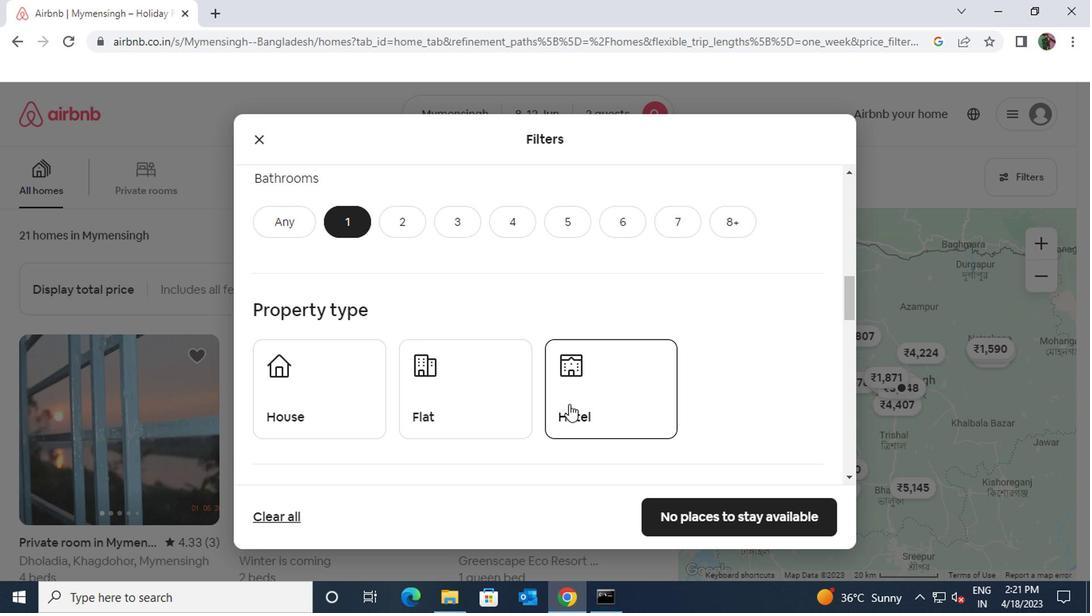 
Action: Mouse moved to (506, 457)
Screenshot: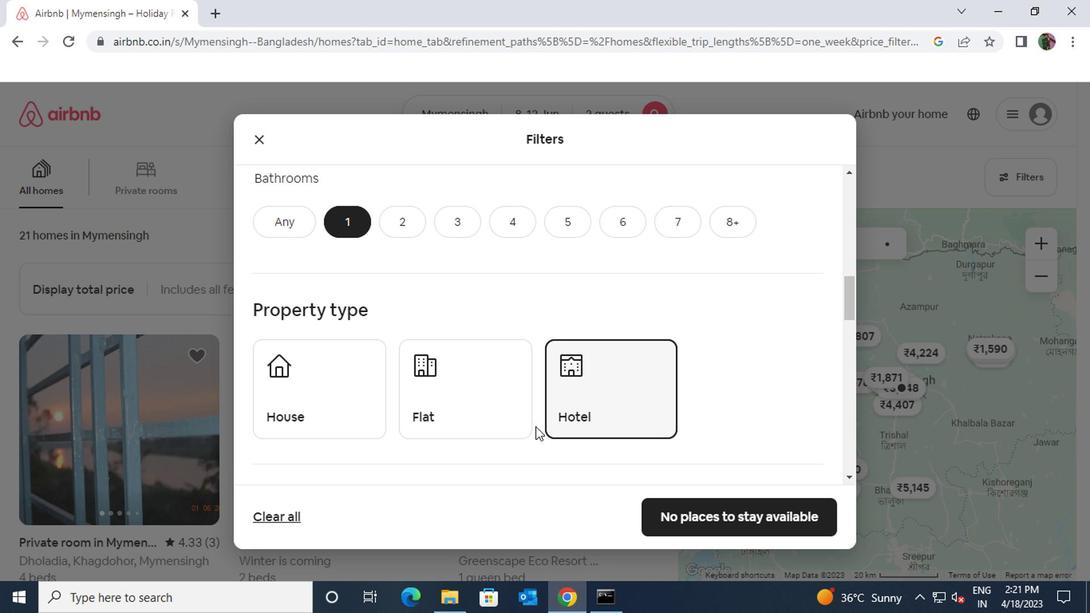 
Action: Mouse scrolled (506, 456) with delta (0, -1)
Screenshot: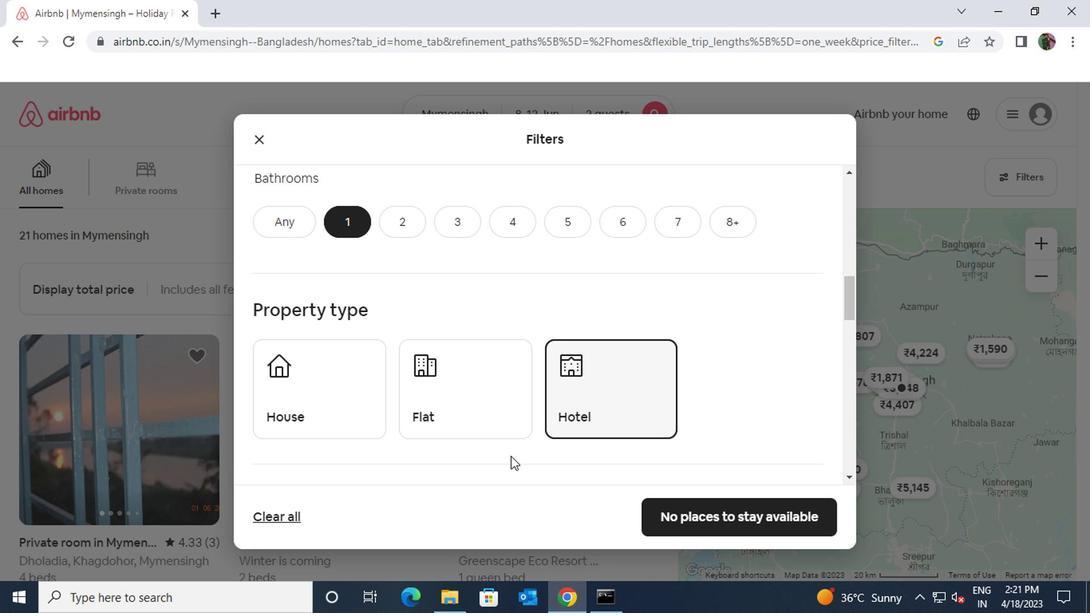 
Action: Mouse scrolled (506, 456) with delta (0, -1)
Screenshot: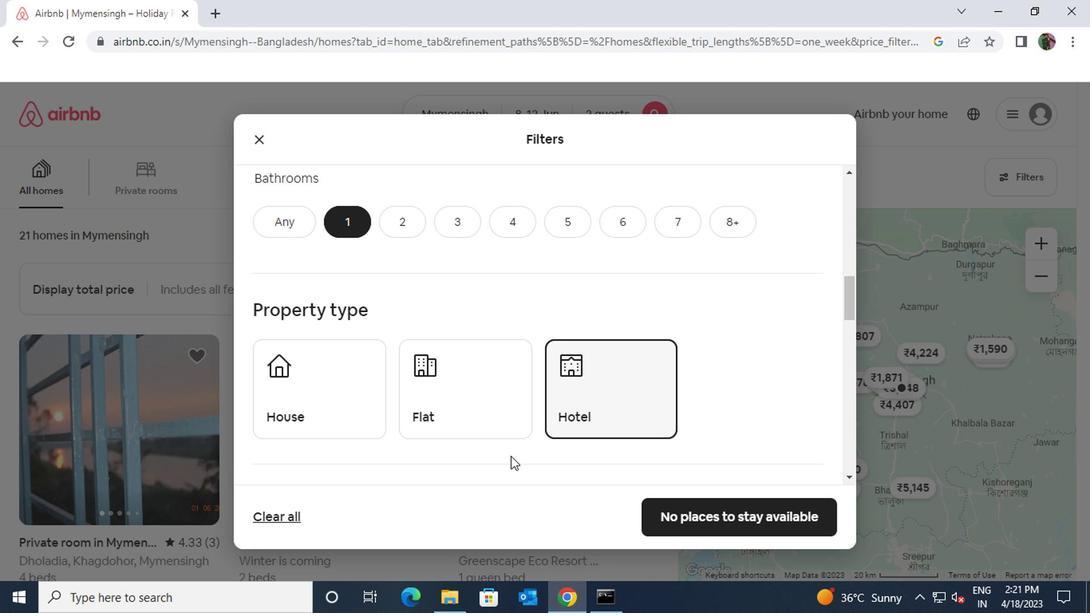 
Action: Mouse scrolled (506, 456) with delta (0, -1)
Screenshot: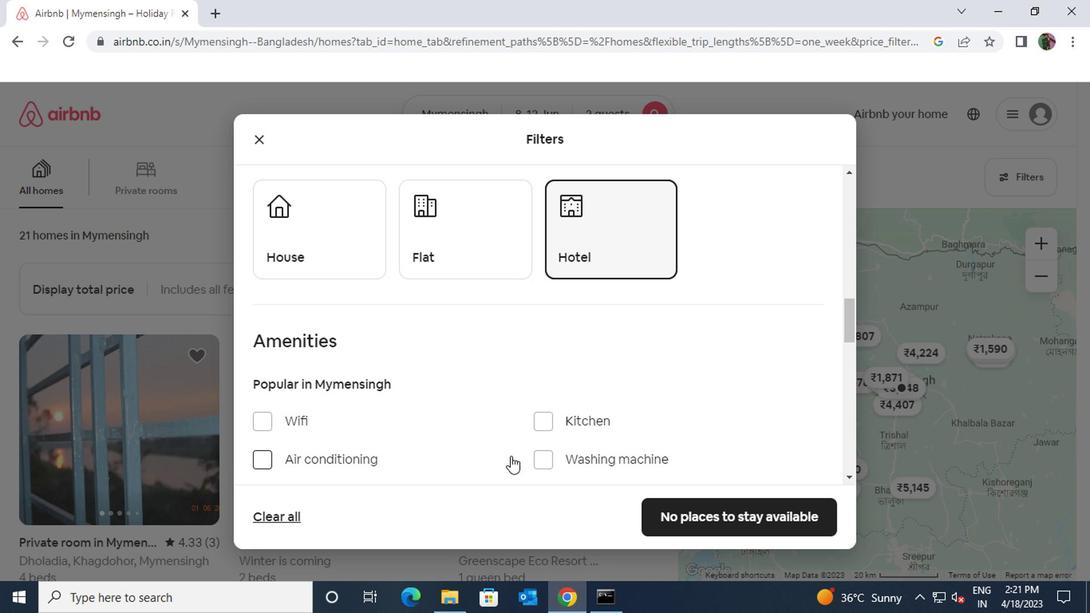 
Action: Mouse moved to (261, 383)
Screenshot: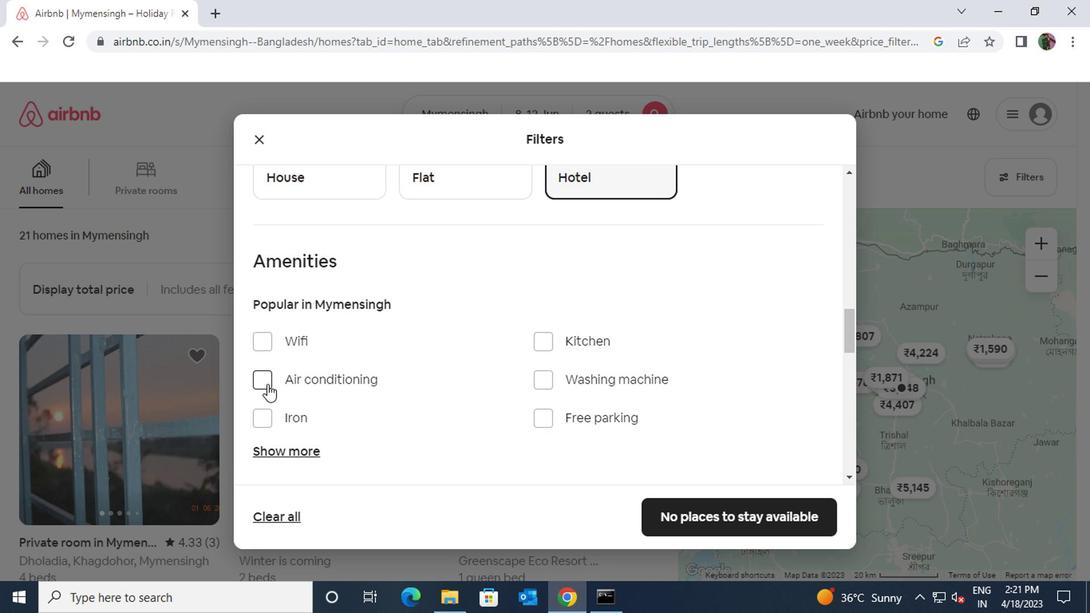 
Action: Mouse pressed left at (261, 383)
Screenshot: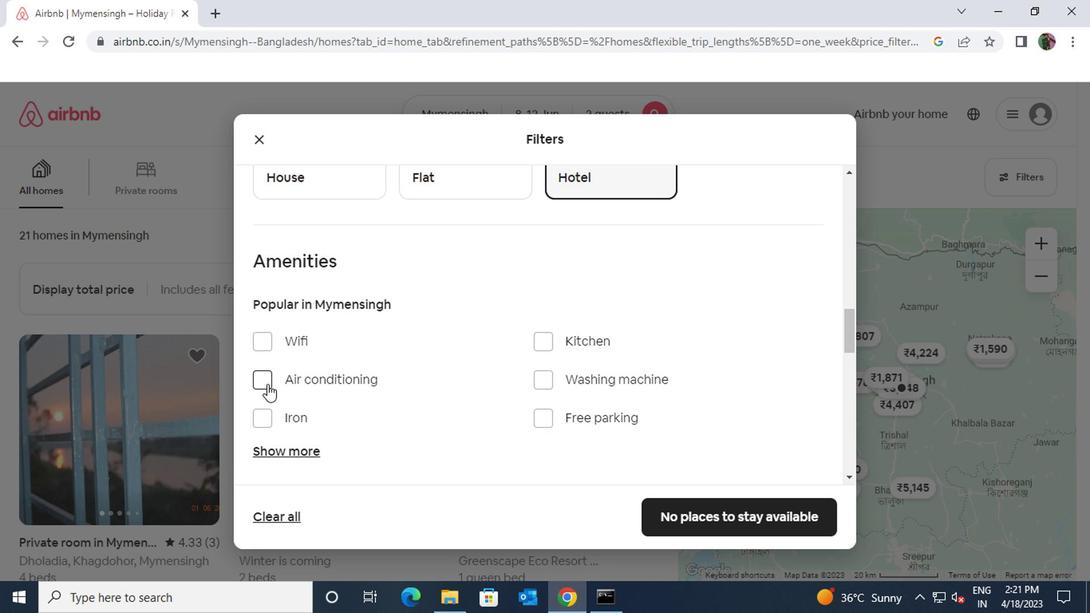 
Action: Mouse moved to (477, 472)
Screenshot: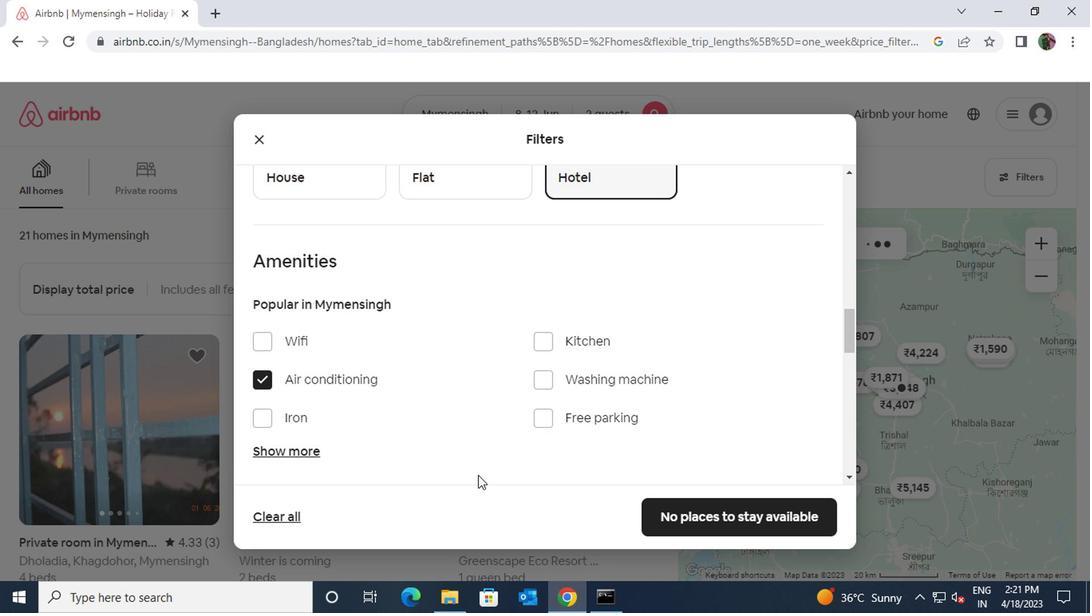 
Action: Mouse scrolled (477, 471) with delta (0, 0)
Screenshot: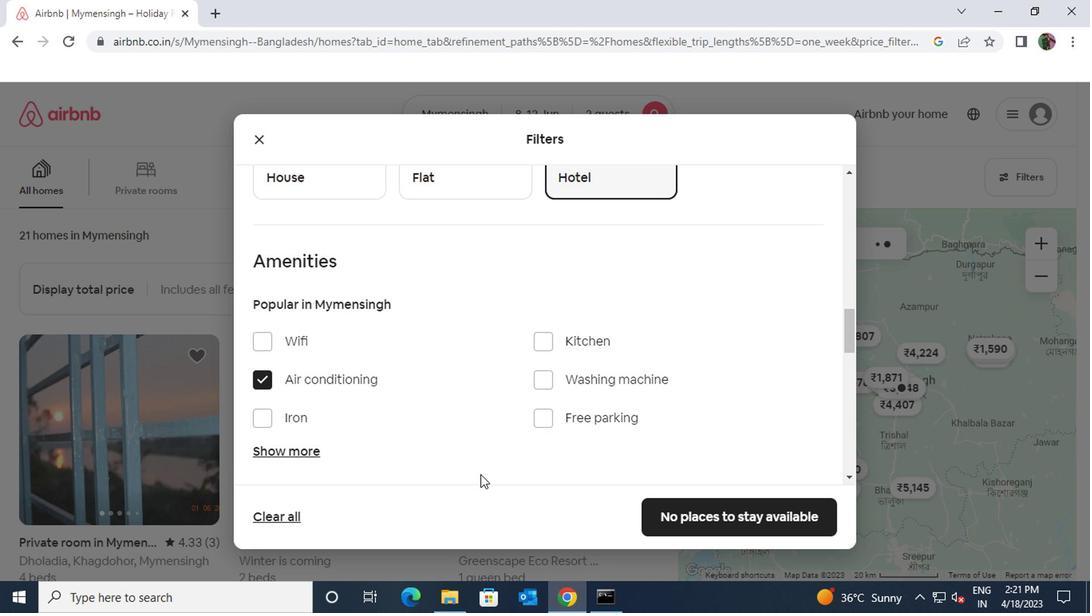 
Action: Mouse scrolled (477, 471) with delta (0, 0)
Screenshot: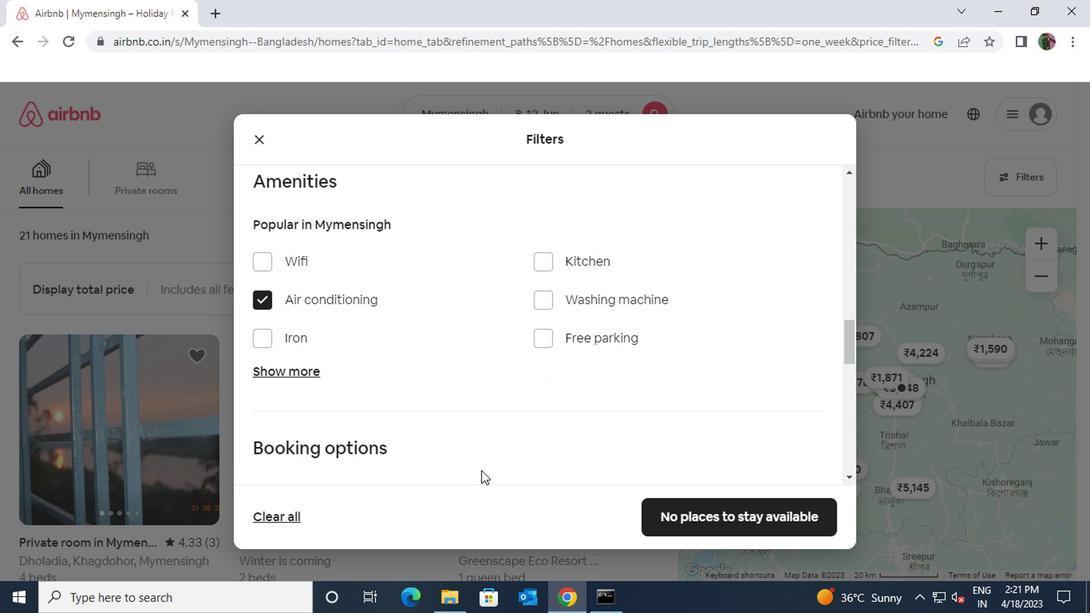 
Action: Mouse scrolled (477, 471) with delta (0, 0)
Screenshot: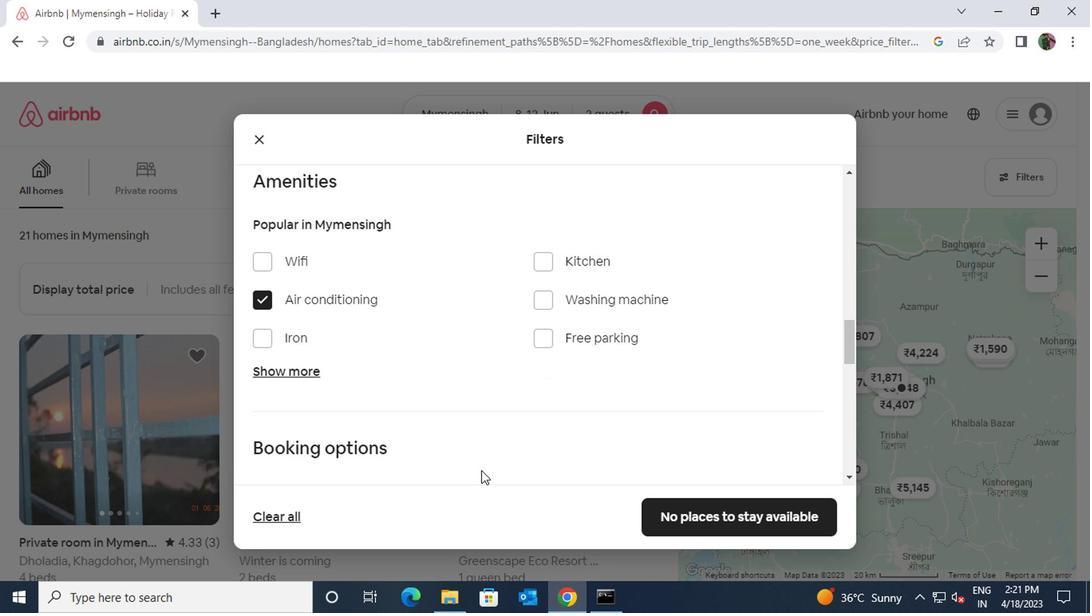 
Action: Mouse moved to (776, 404)
Screenshot: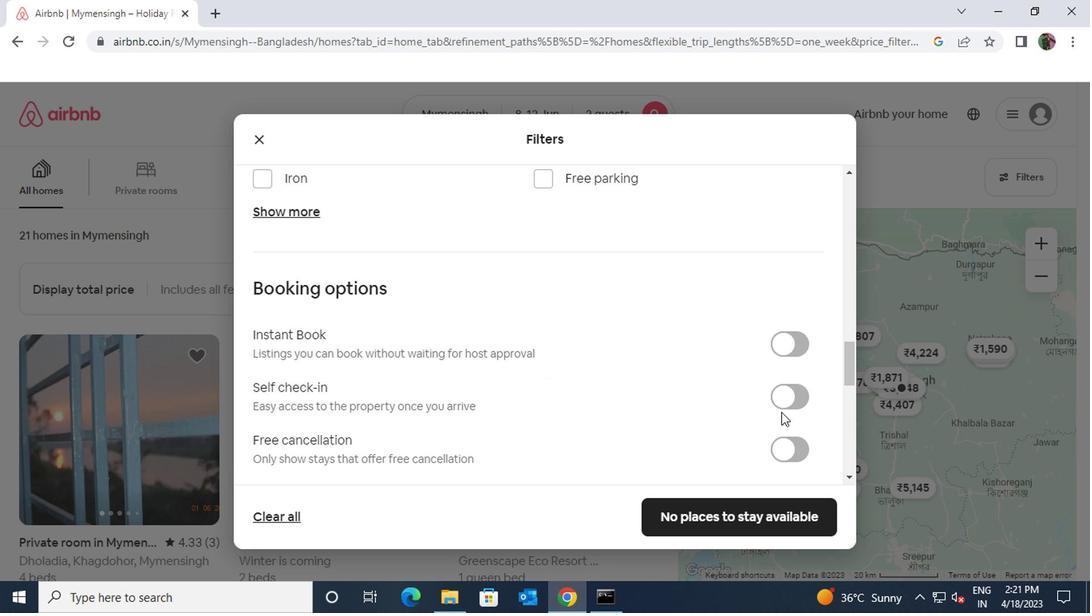 
Action: Mouse pressed left at (776, 404)
Screenshot: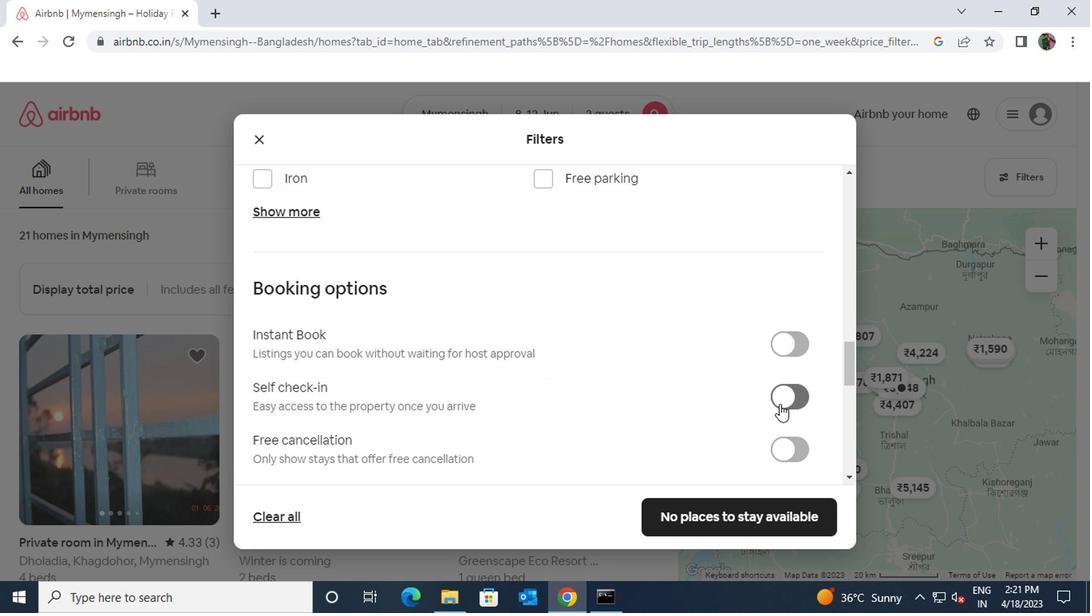
Action: Mouse moved to (553, 446)
Screenshot: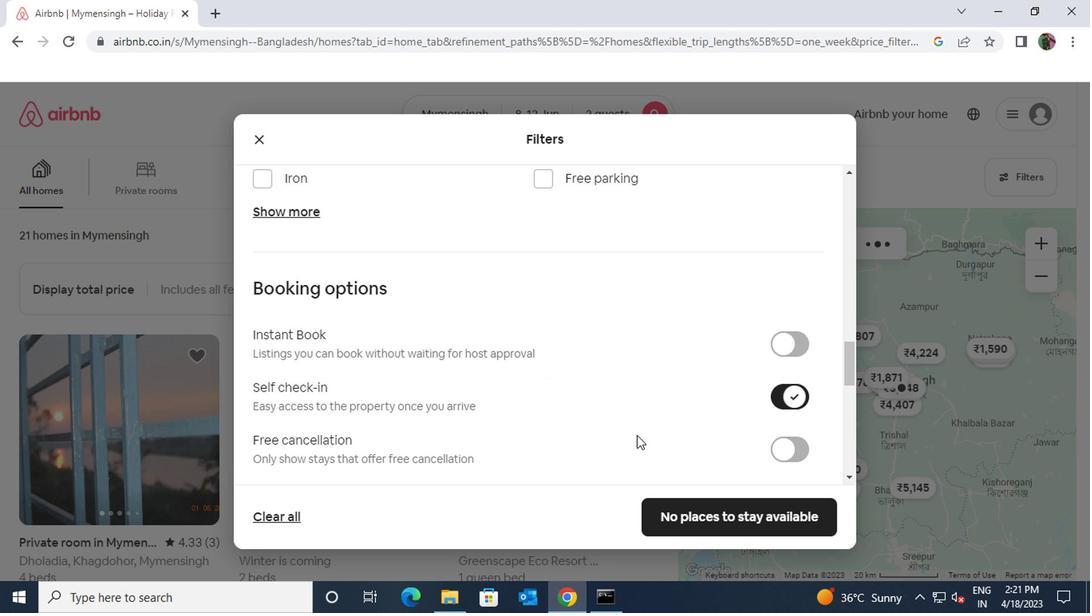 
Action: Mouse scrolled (553, 445) with delta (0, -1)
Screenshot: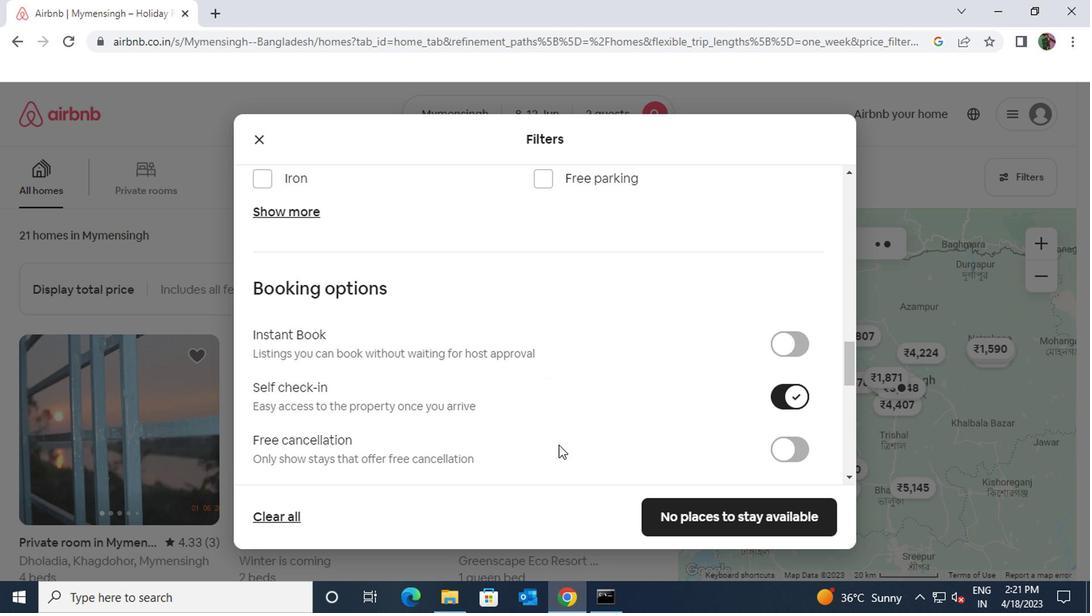 
Action: Mouse scrolled (553, 445) with delta (0, -1)
Screenshot: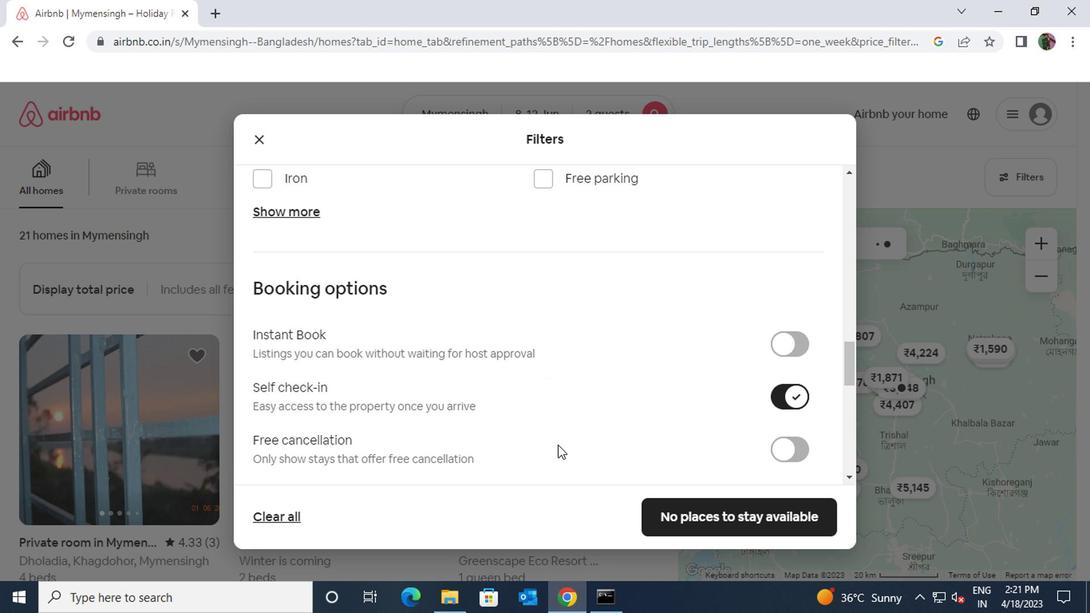
Action: Mouse scrolled (553, 445) with delta (0, -1)
Screenshot: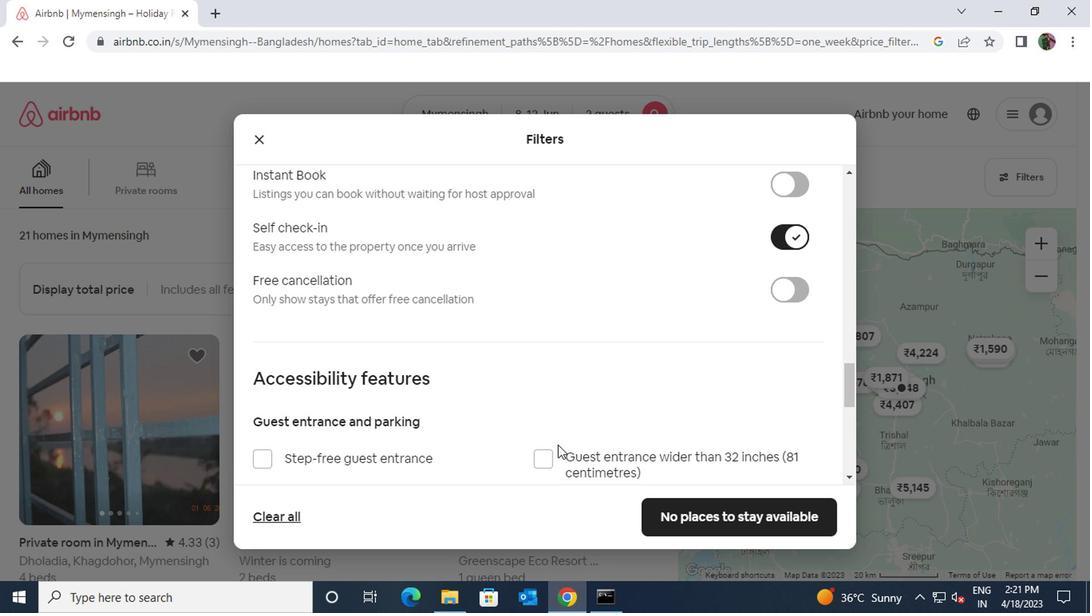 
Action: Mouse scrolled (553, 445) with delta (0, -1)
Screenshot: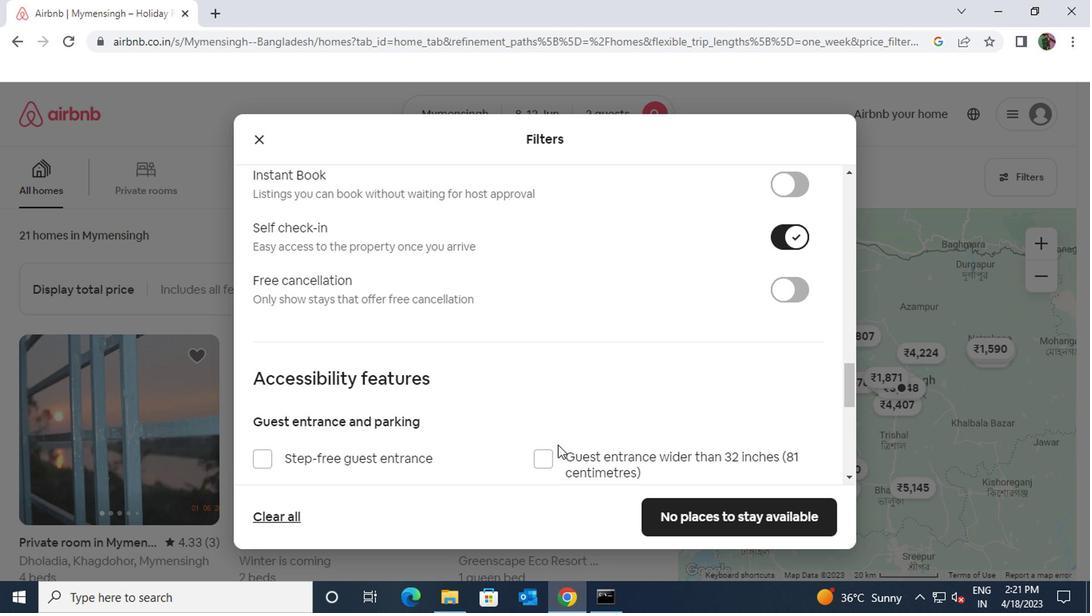
Action: Mouse scrolled (553, 445) with delta (0, -1)
Screenshot: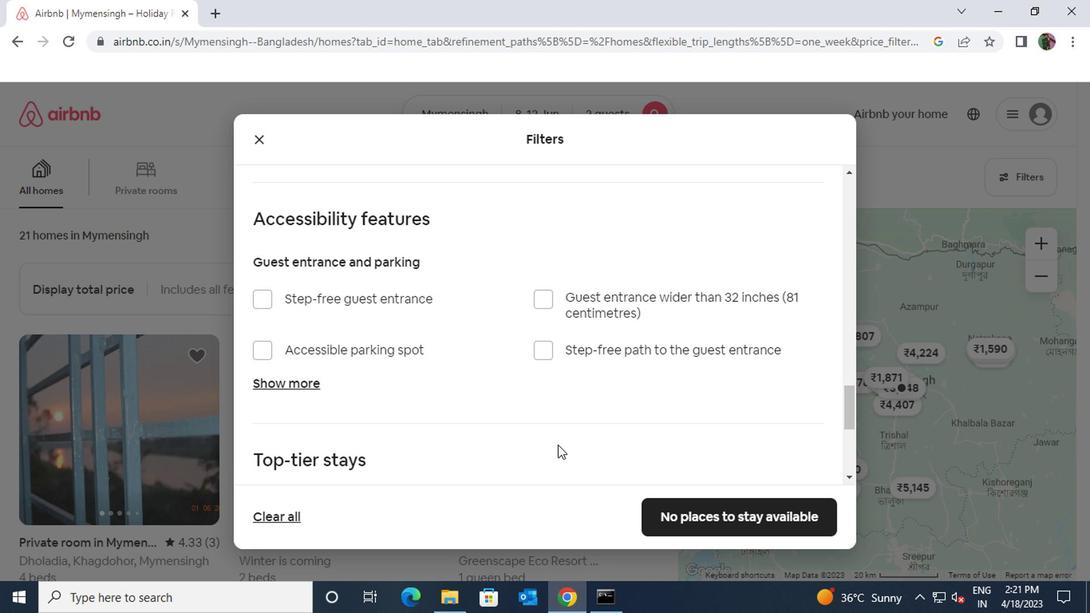 
Action: Mouse scrolled (553, 445) with delta (0, -1)
Screenshot: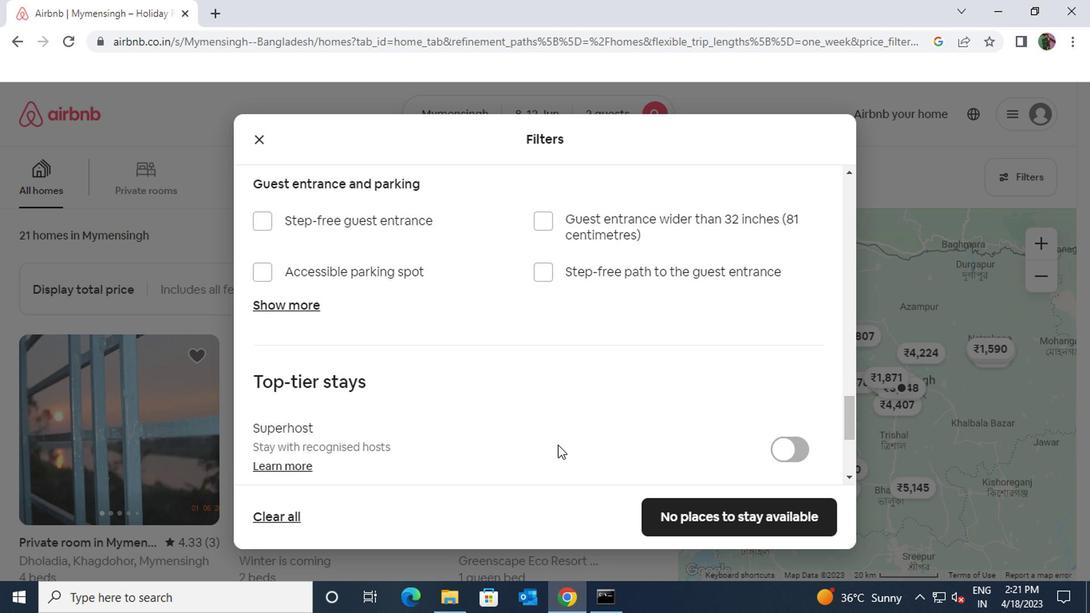 
Action: Mouse scrolled (553, 445) with delta (0, -1)
Screenshot: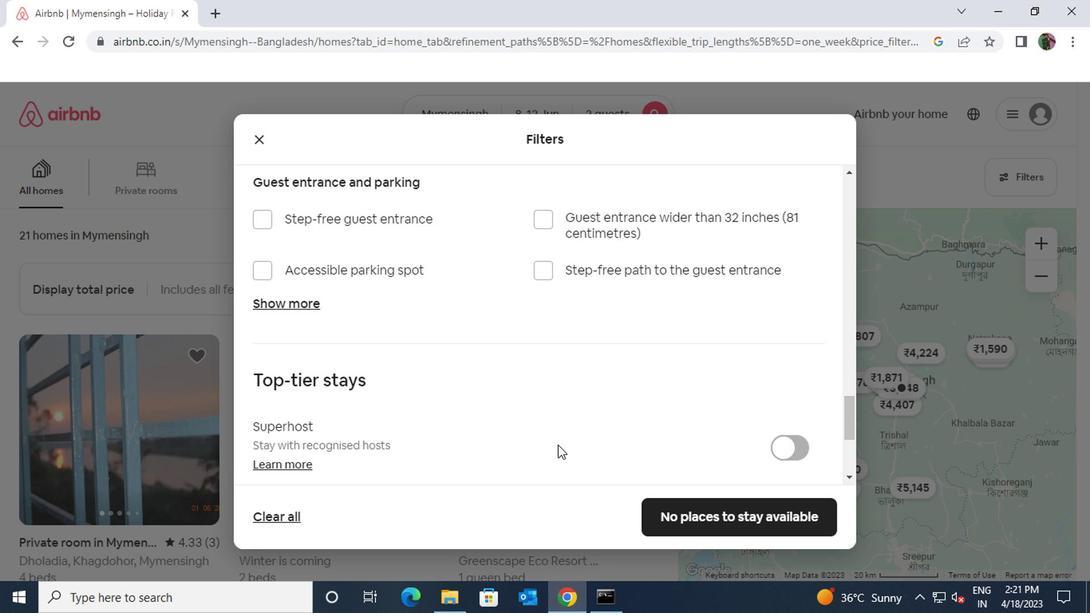 
Action: Mouse scrolled (553, 445) with delta (0, -1)
Screenshot: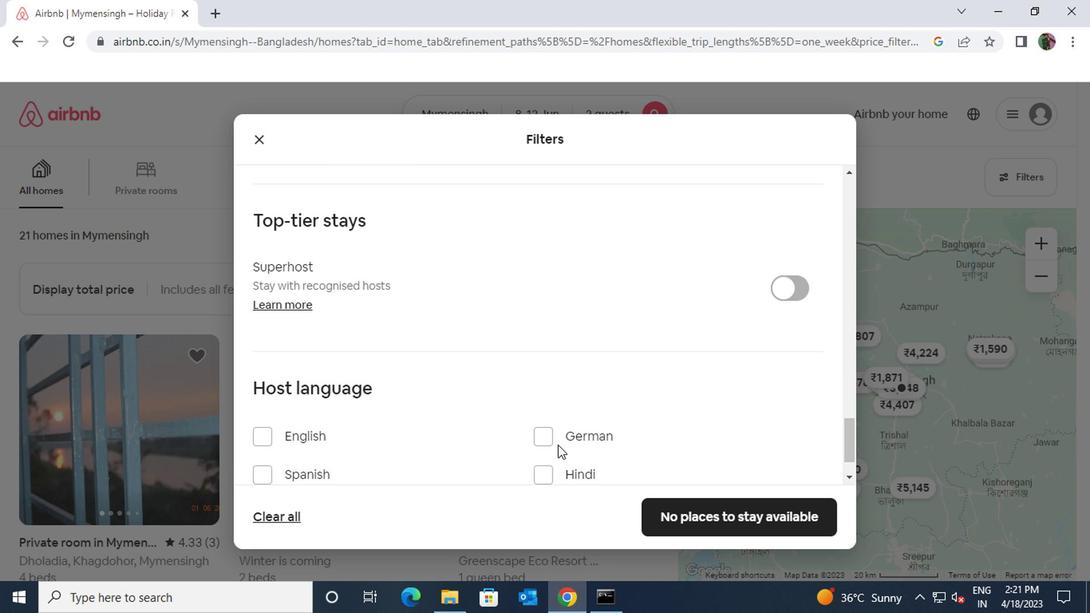 
Action: Mouse moved to (256, 377)
Screenshot: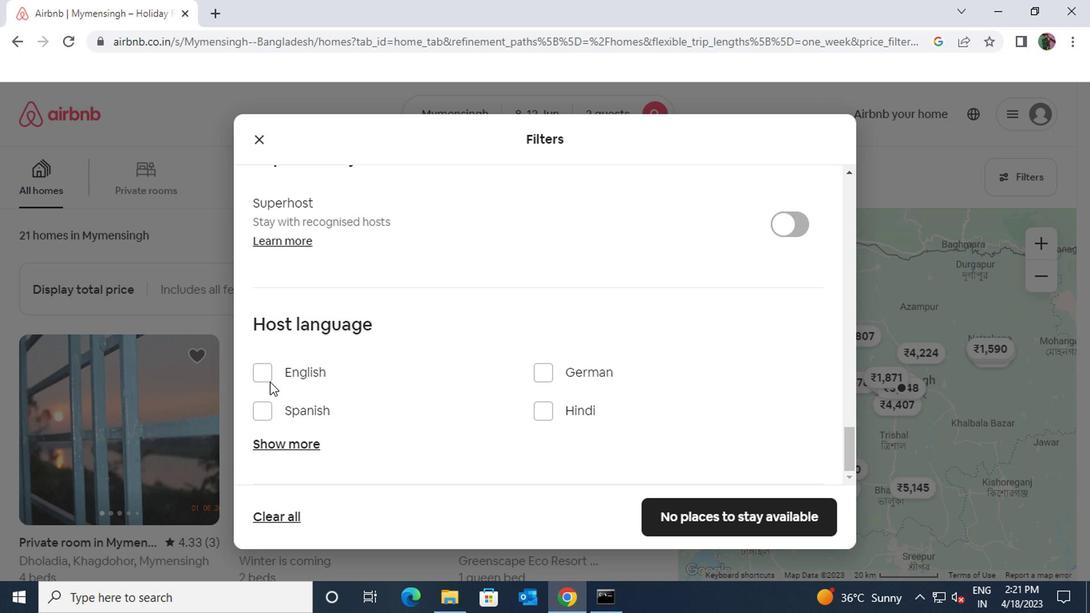 
Action: Mouse pressed left at (256, 377)
Screenshot: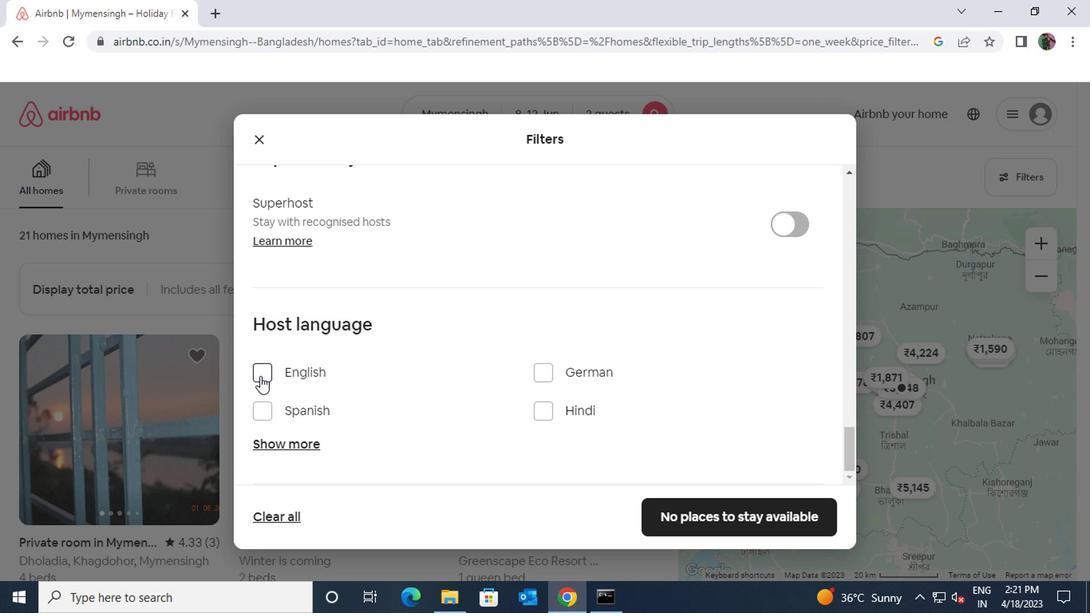 
Action: Mouse moved to (677, 513)
Screenshot: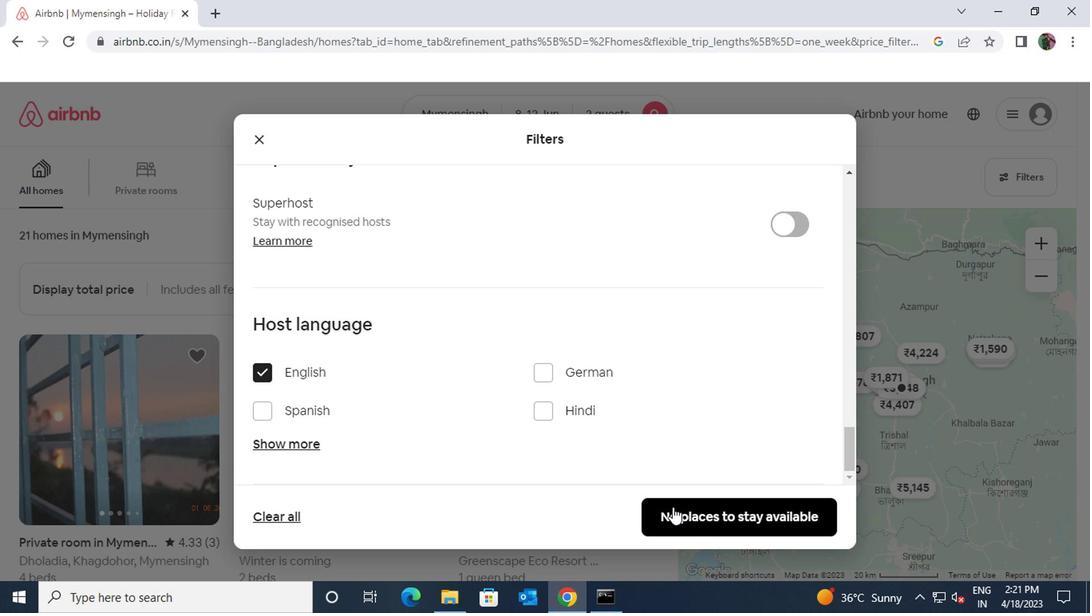 
Action: Mouse pressed left at (677, 513)
Screenshot: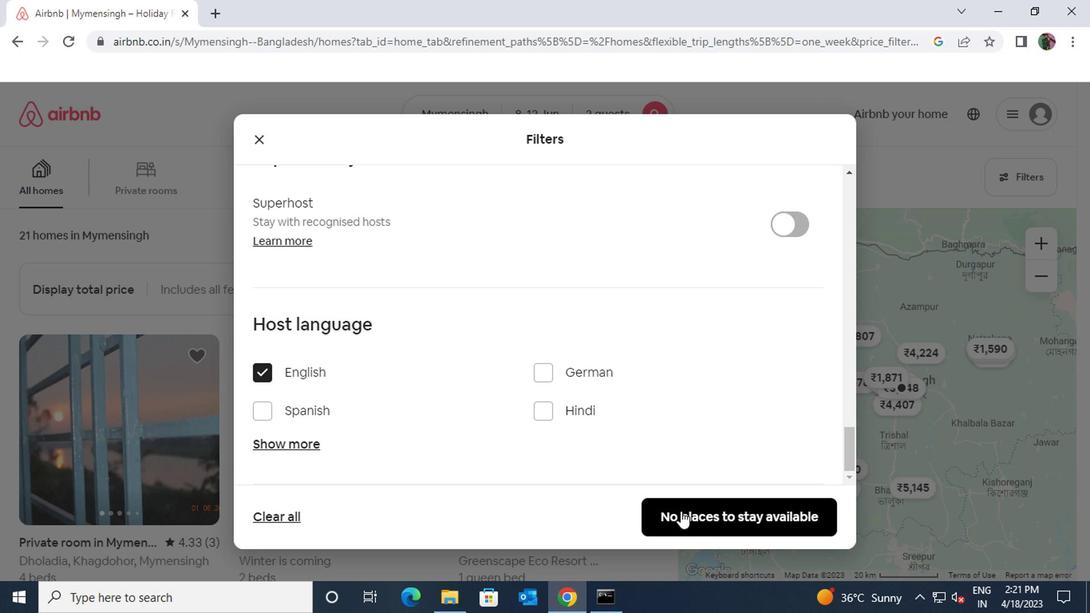 
